 Task: Search one way flight ticket for 4 adults, 2 children, 2 infants in seat and 1 infant on lap in premium economy from Bellingham: Bellingham International Airport to Gillette: Gillette Campbell County Airport on 5-1-2023. Number of bags: 2 checked bags. Price is upto 74000. Outbound departure time preference is 9:15.
Action: Mouse moved to (301, 441)
Screenshot: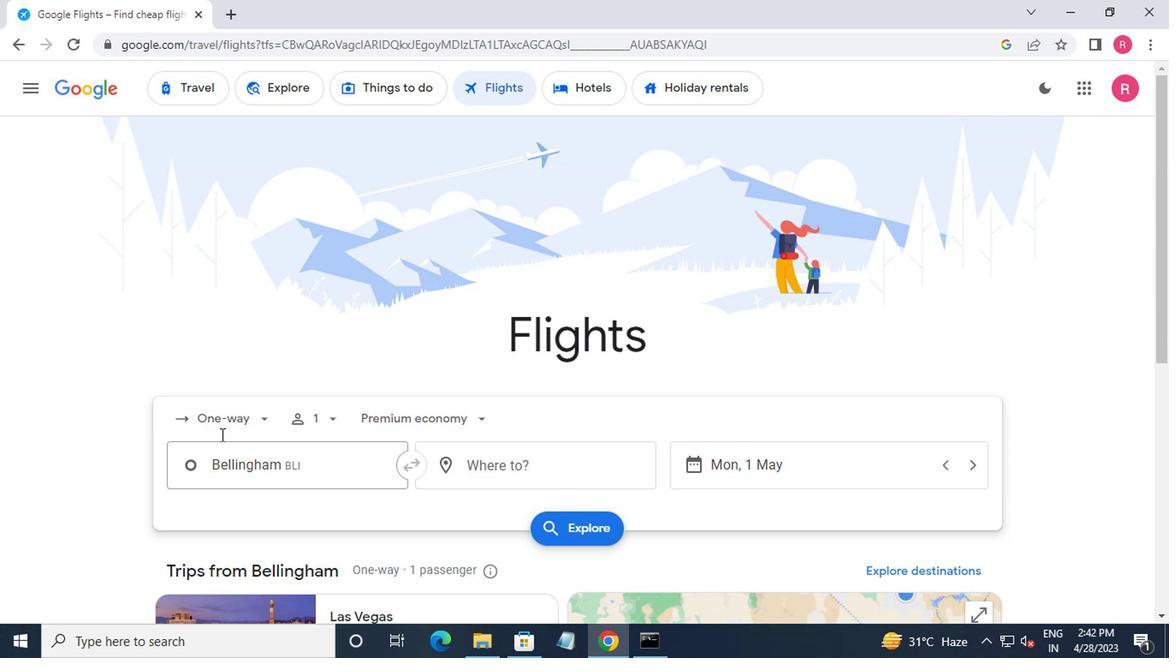 
Action: Mouse pressed left at (301, 441)
Screenshot: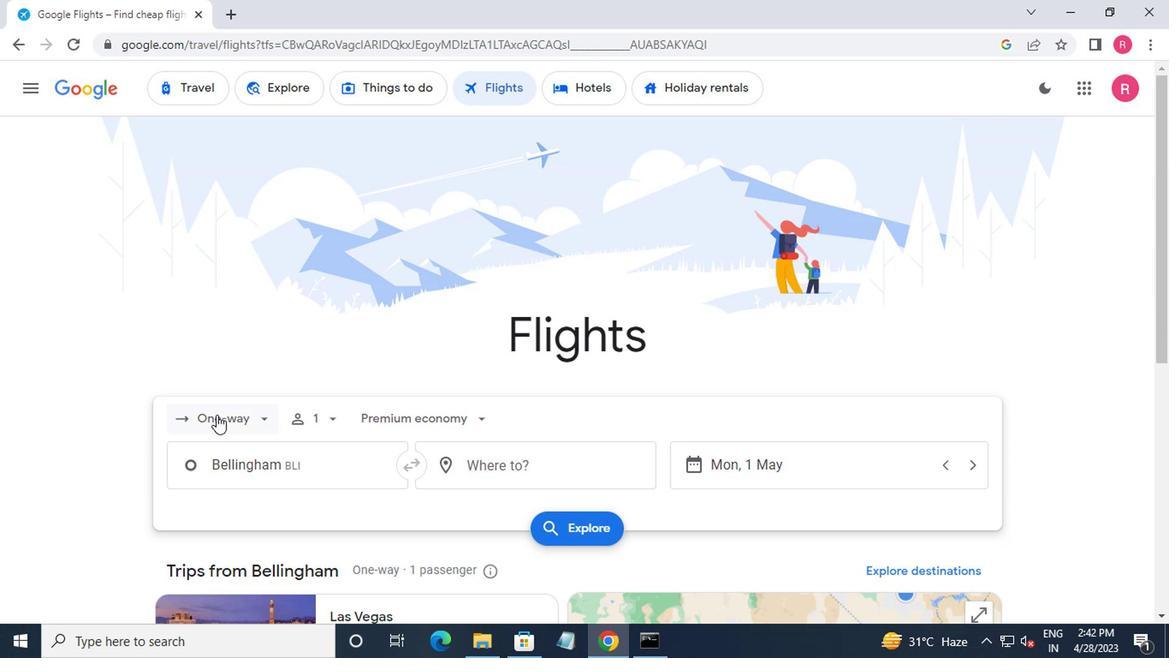 
Action: Mouse moved to (315, 497)
Screenshot: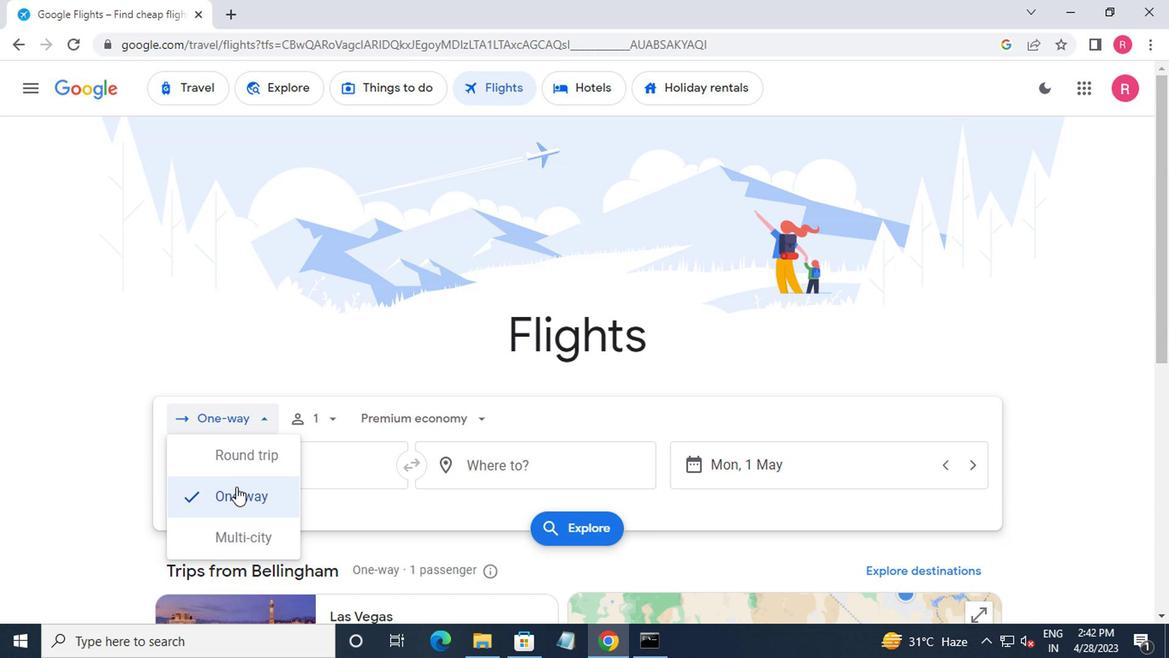 
Action: Mouse pressed left at (315, 497)
Screenshot: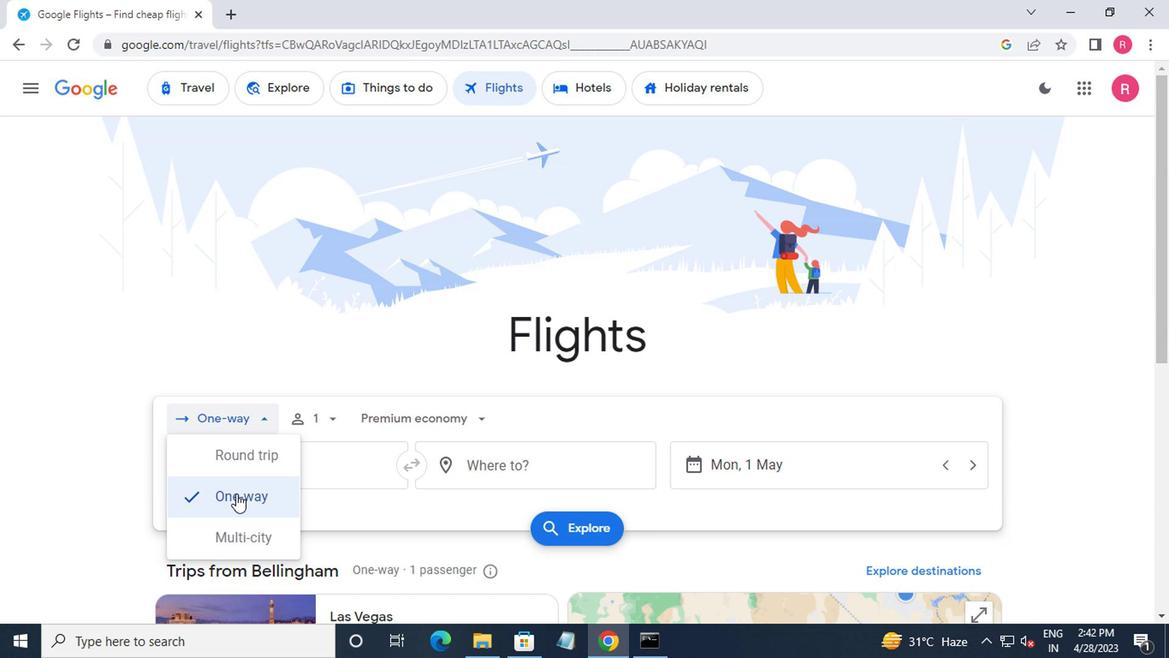 
Action: Mouse moved to (365, 455)
Screenshot: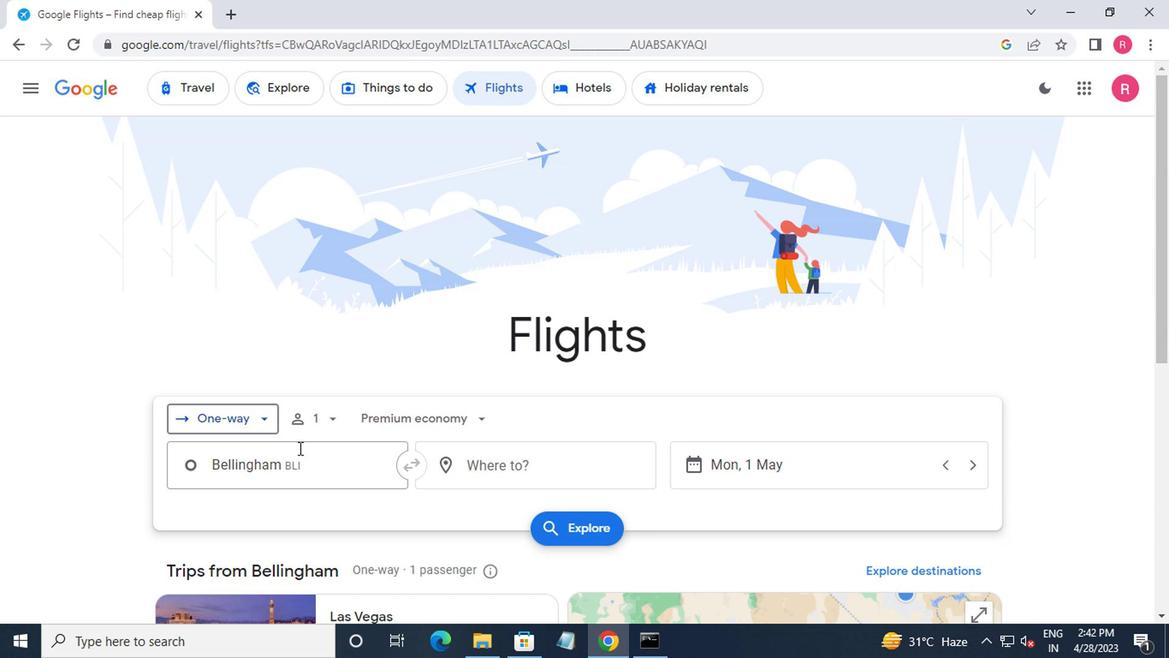 
Action: Mouse pressed left at (365, 455)
Screenshot: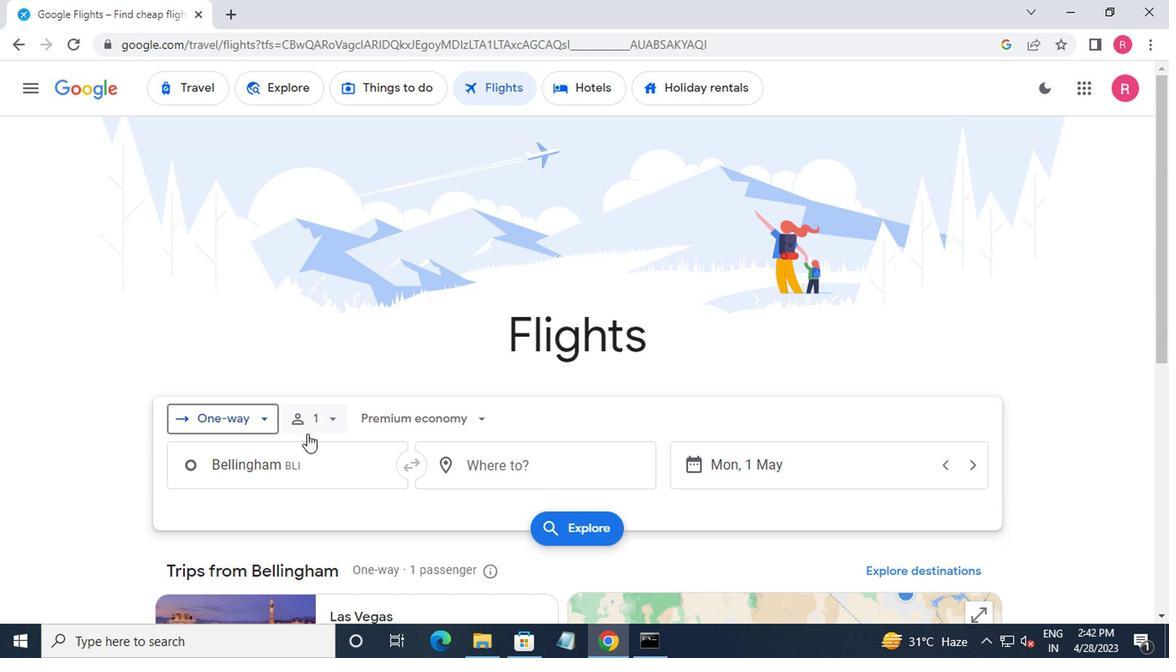 
Action: Mouse moved to (478, 505)
Screenshot: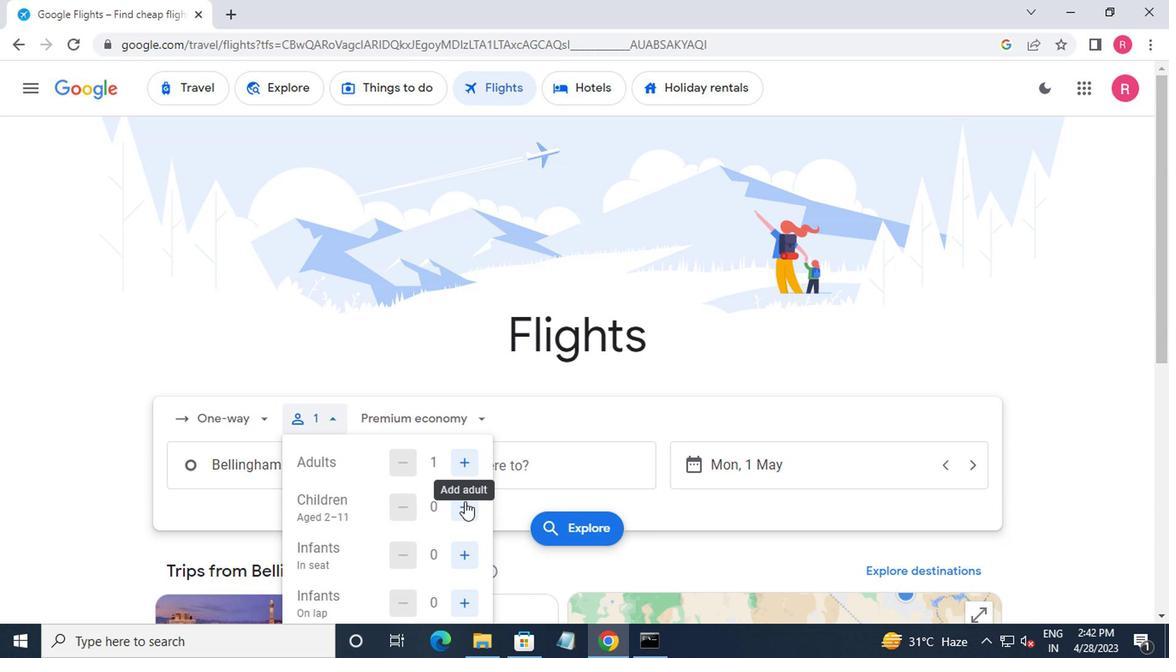 
Action: Mouse pressed left at (478, 505)
Screenshot: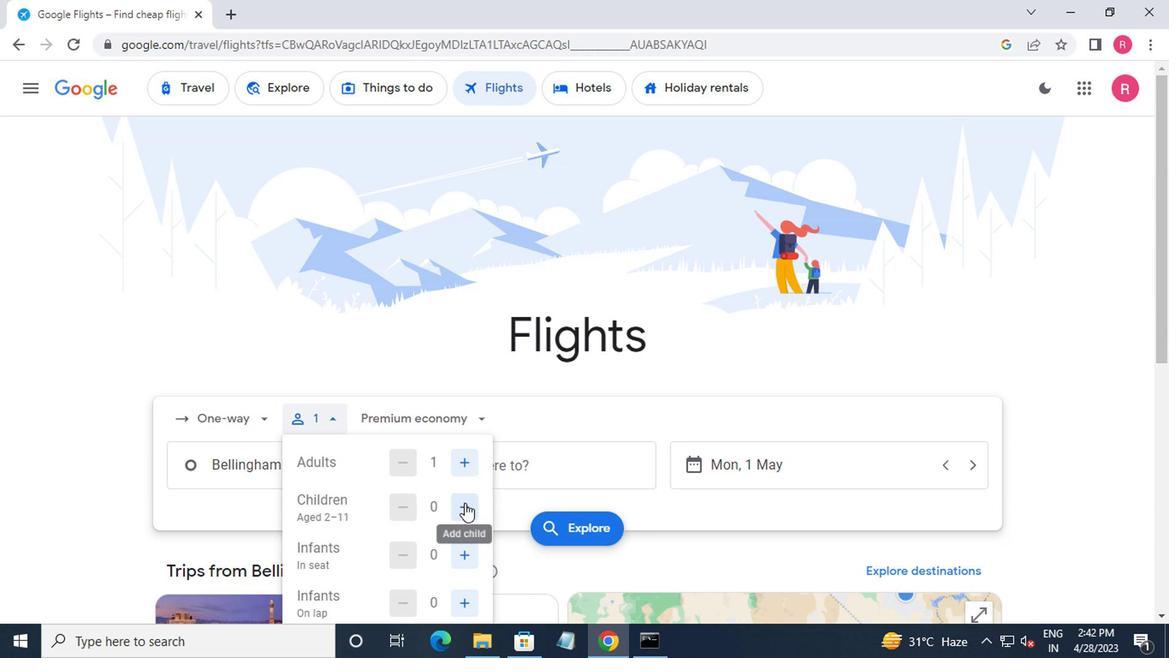 
Action: Mouse pressed left at (478, 505)
Screenshot: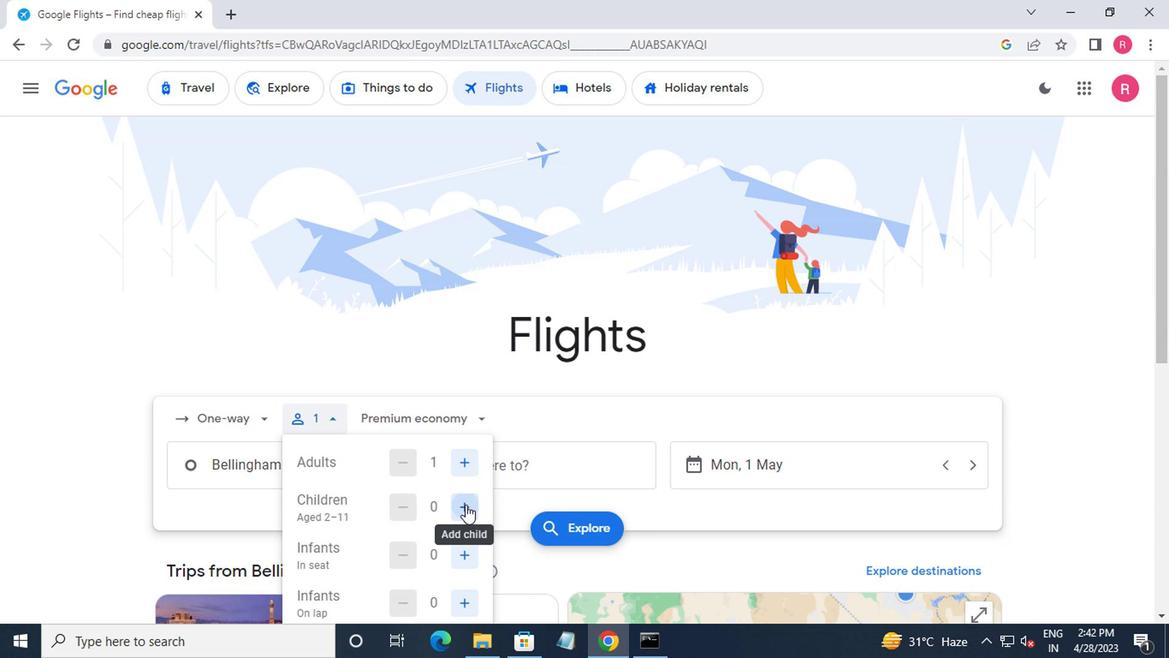 
Action: Mouse pressed left at (478, 505)
Screenshot: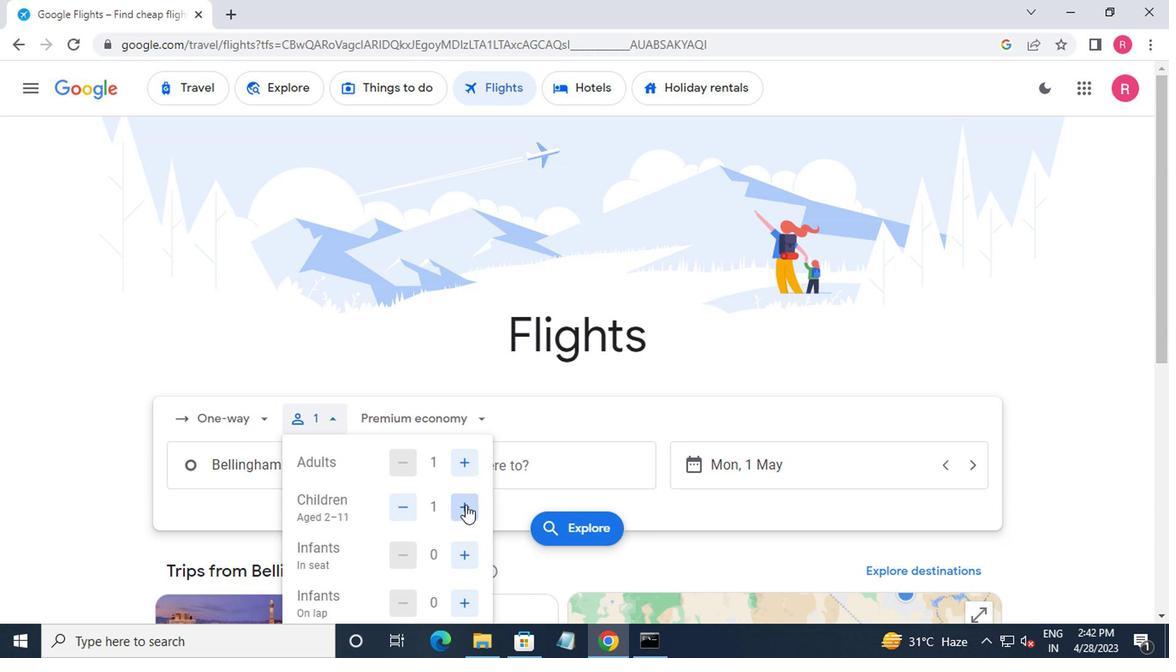 
Action: Mouse pressed left at (478, 505)
Screenshot: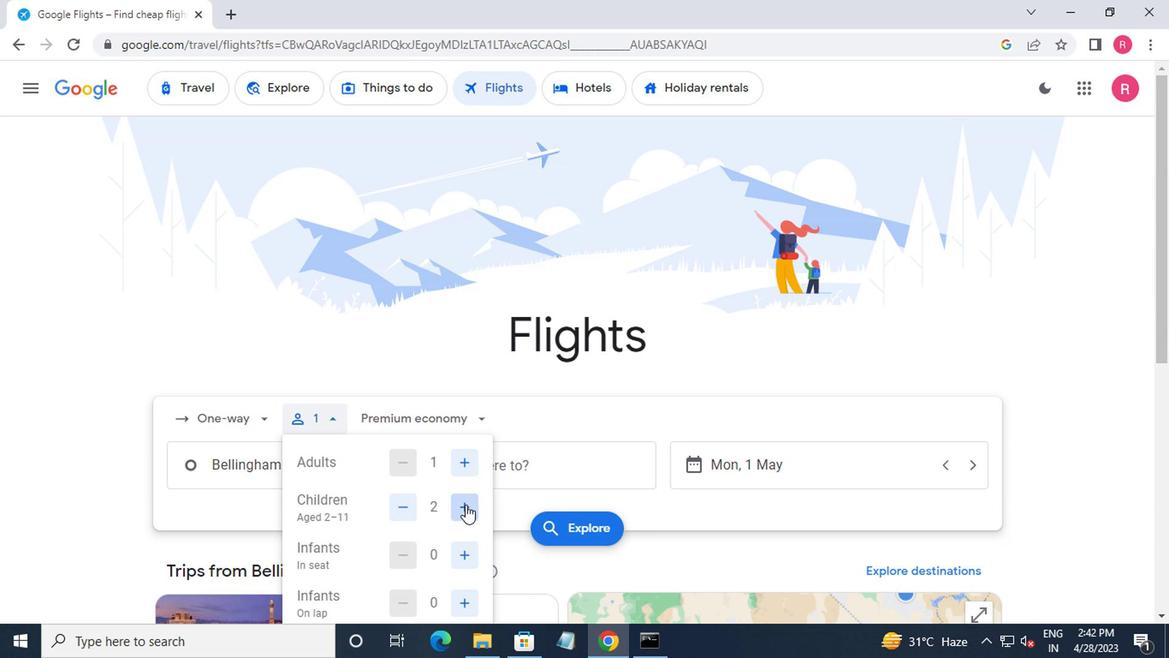 
Action: Mouse pressed left at (478, 505)
Screenshot: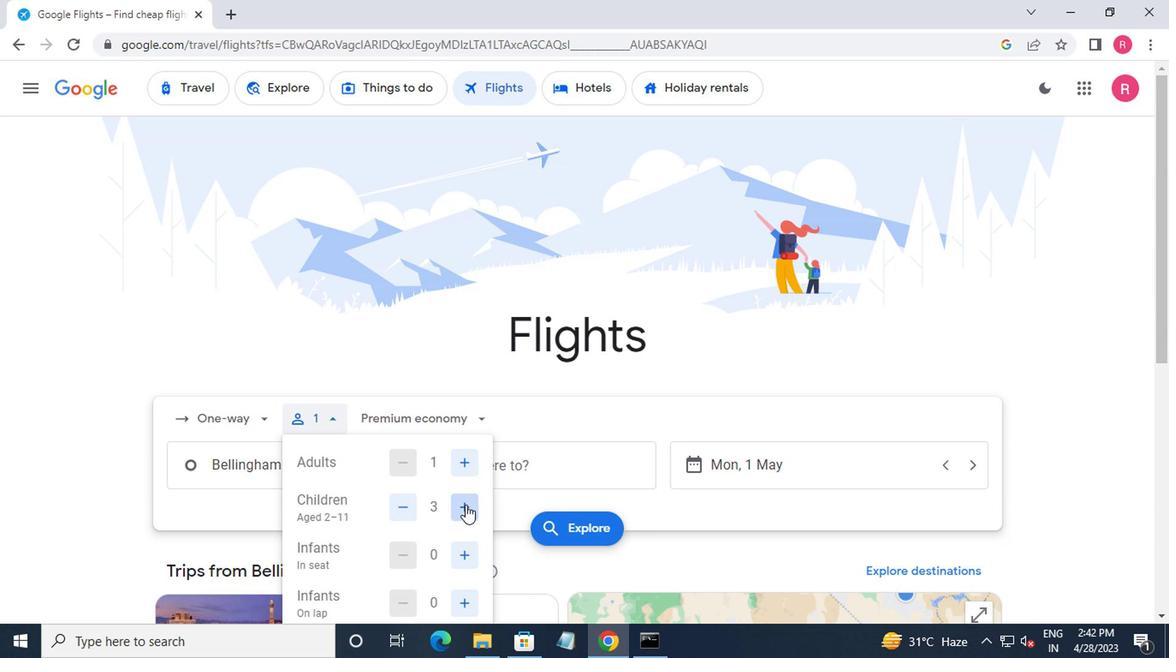 
Action: Mouse pressed left at (478, 505)
Screenshot: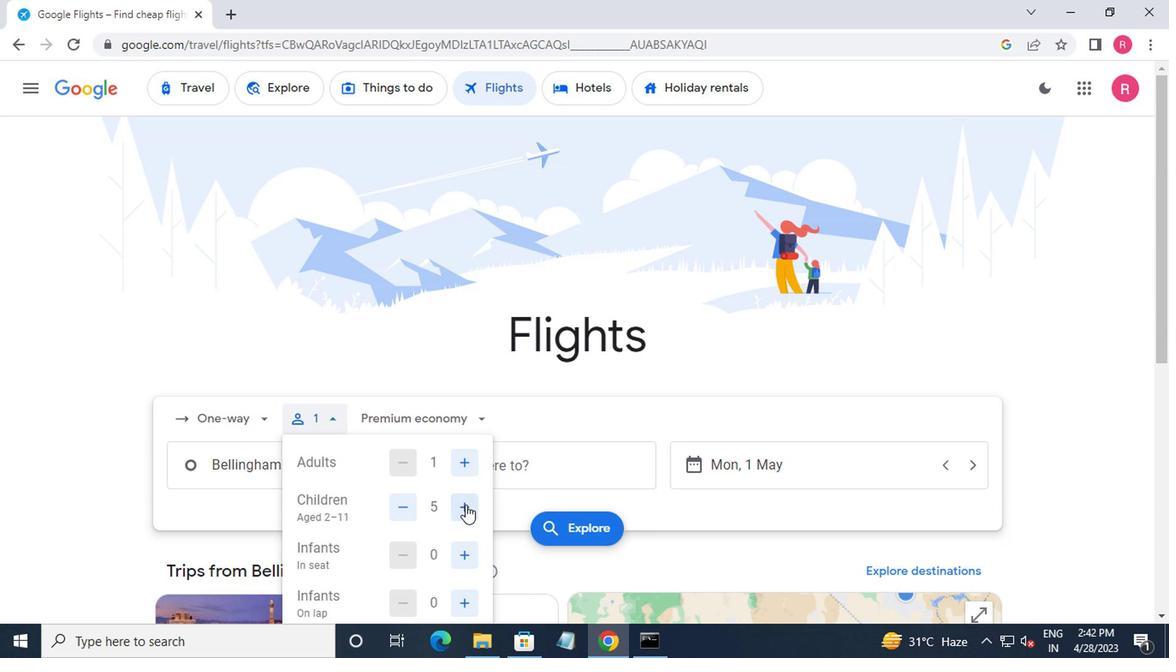 
Action: Mouse moved to (474, 542)
Screenshot: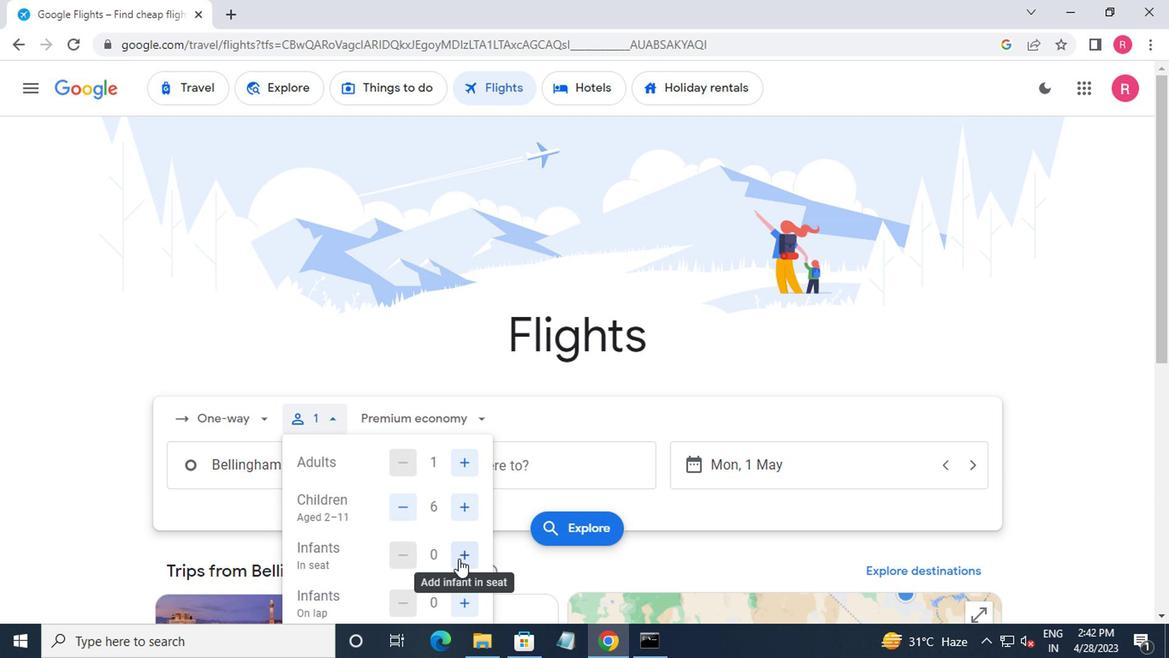 
Action: Mouse pressed left at (474, 542)
Screenshot: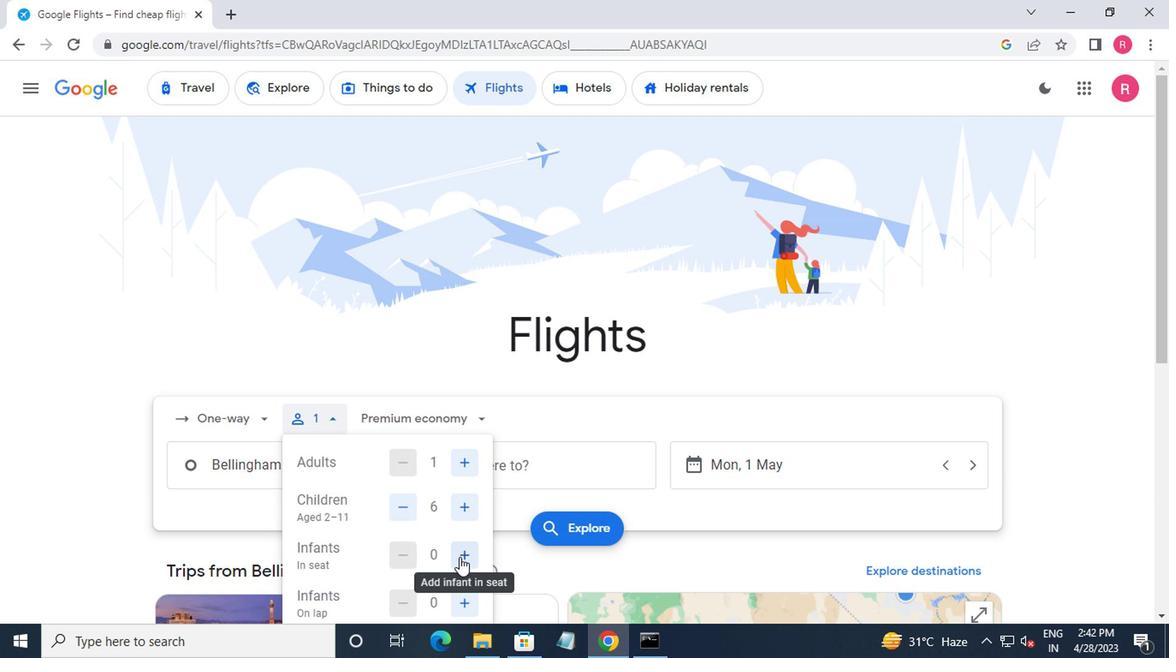 
Action: Mouse moved to (479, 570)
Screenshot: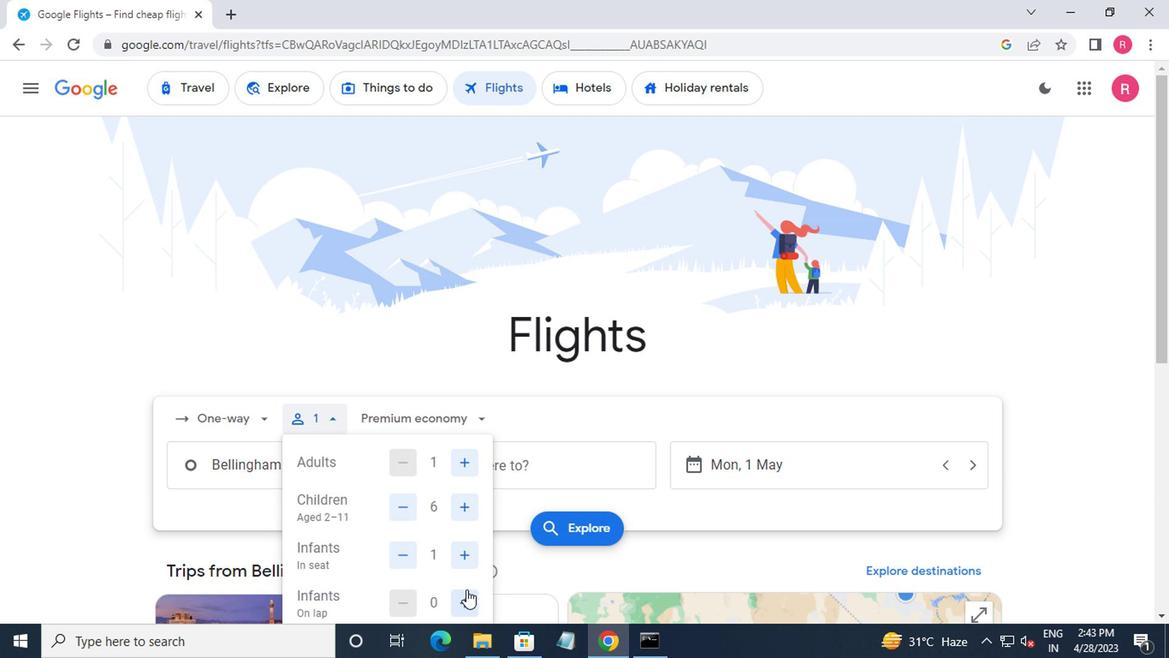 
Action: Mouse pressed left at (479, 570)
Screenshot: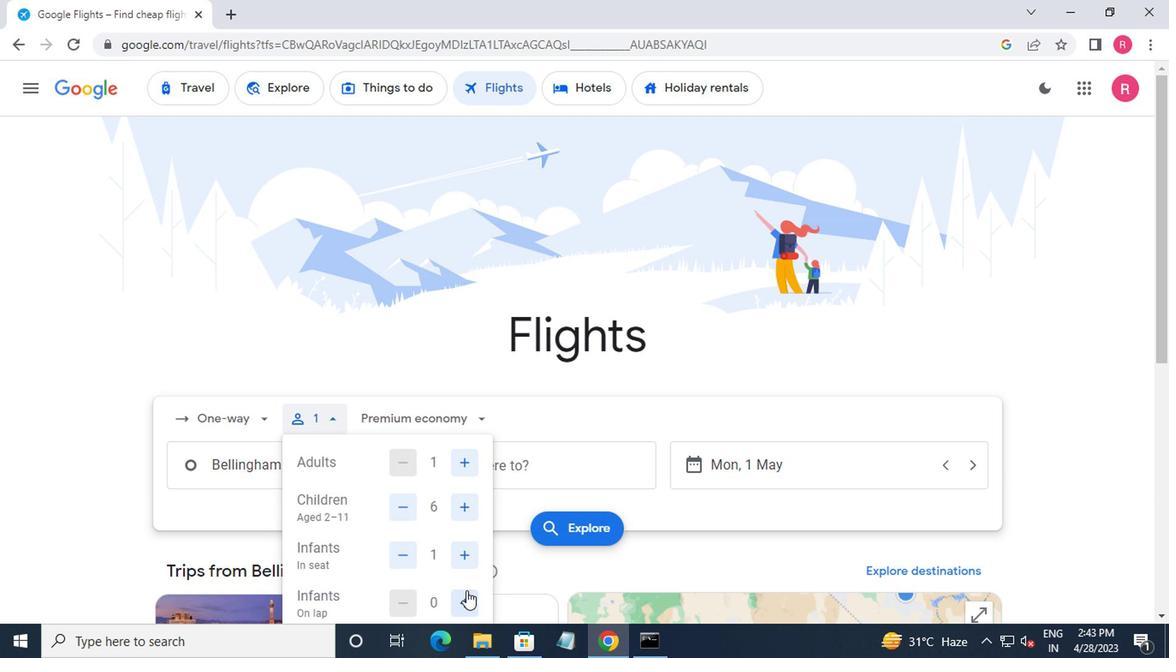 
Action: Mouse moved to (482, 570)
Screenshot: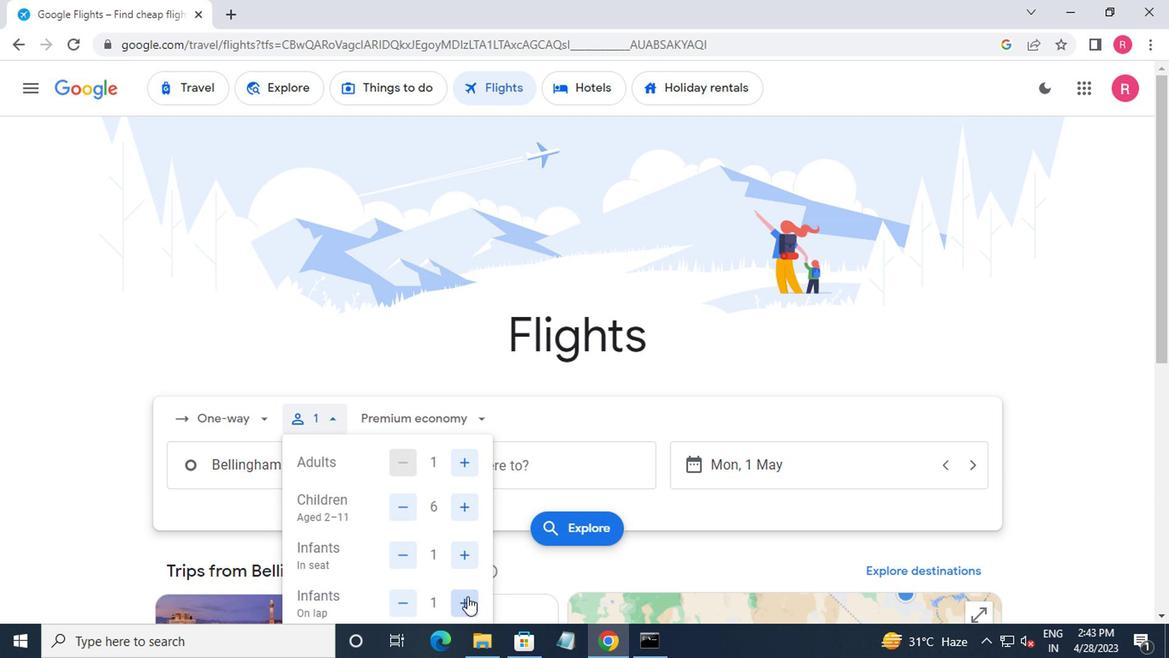
Action: Mouse scrolled (482, 569) with delta (0, 0)
Screenshot: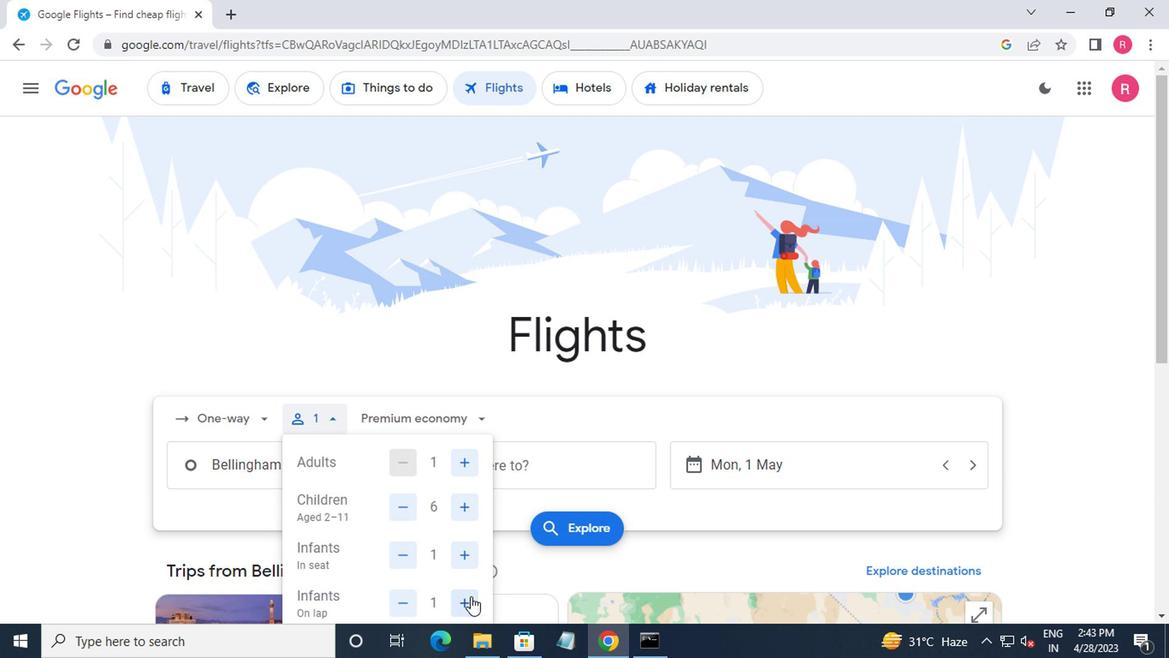 
Action: Mouse moved to (471, 549)
Screenshot: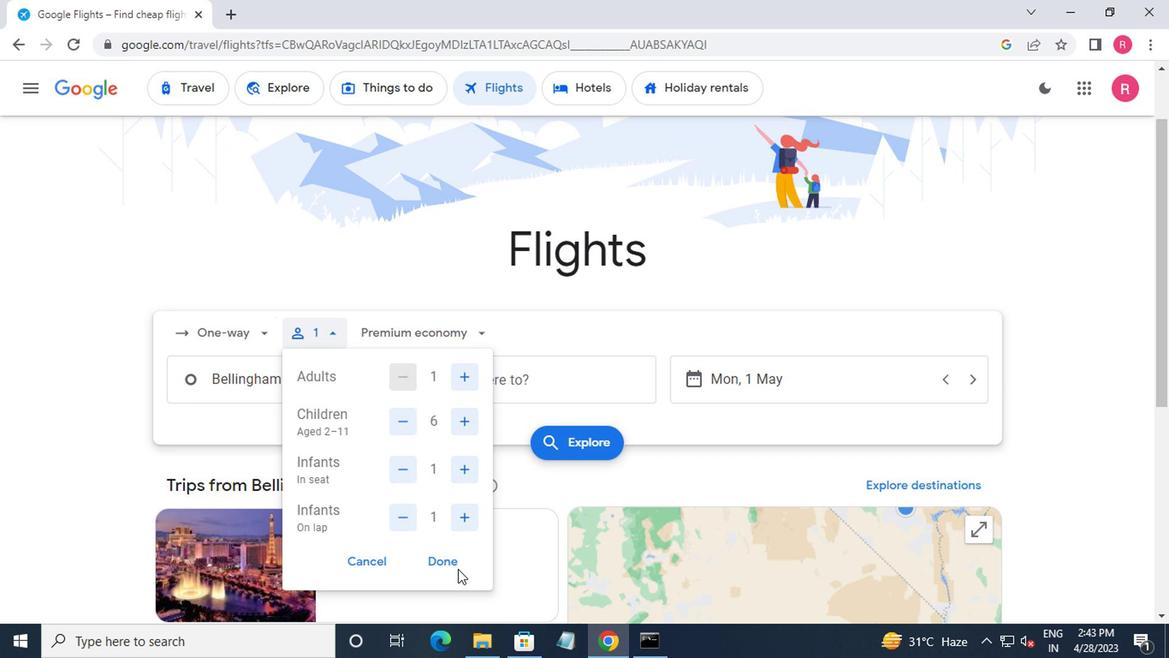 
Action: Mouse pressed left at (471, 549)
Screenshot: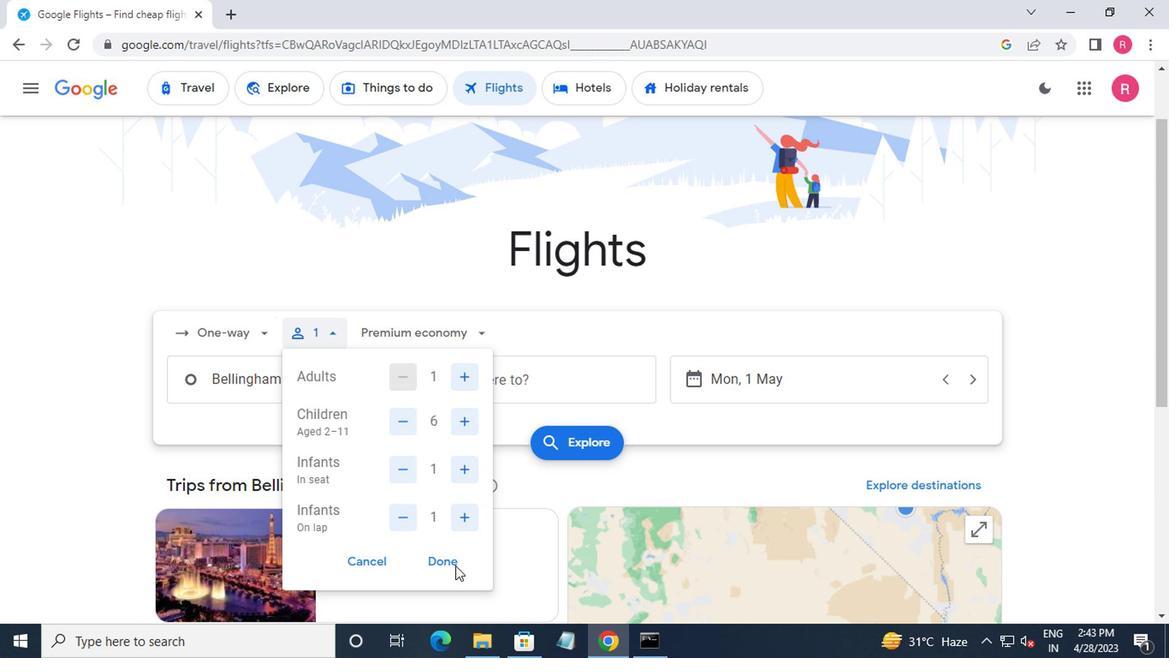 
Action: Mouse moved to (451, 391)
Screenshot: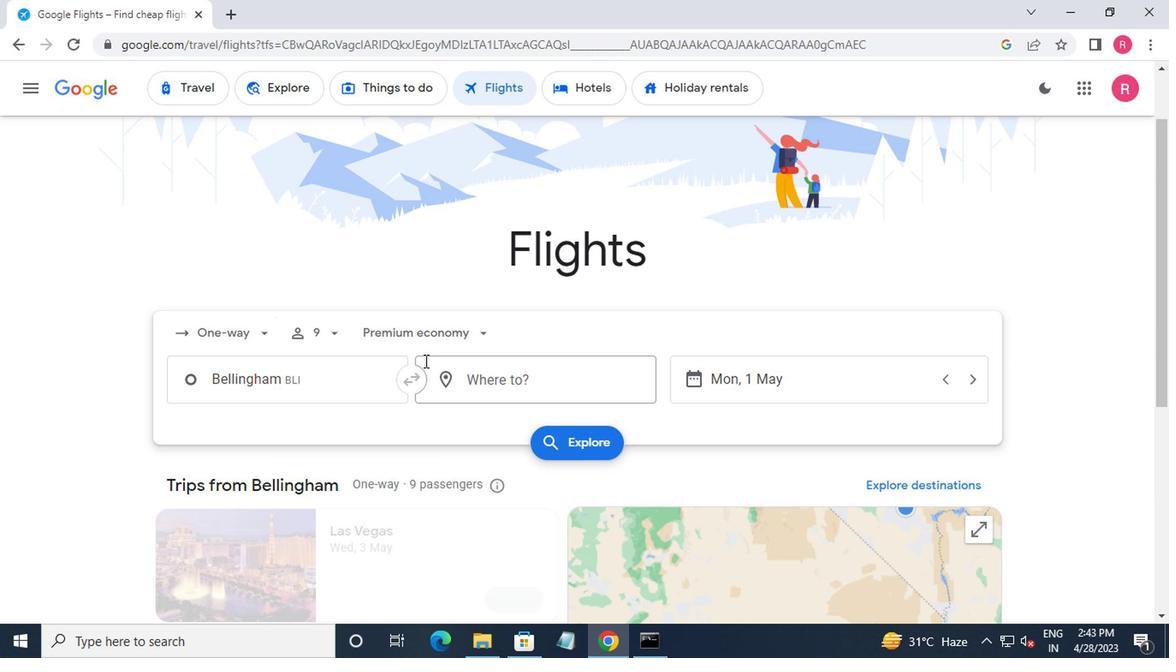 
Action: Mouse pressed left at (451, 391)
Screenshot: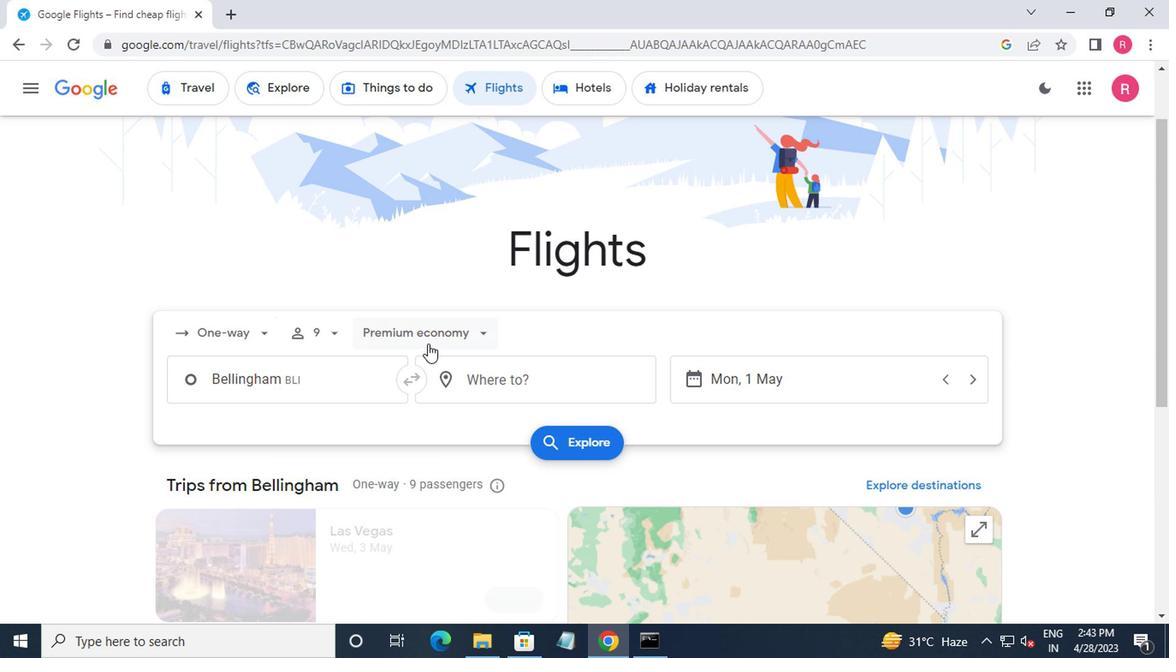 
Action: Mouse moved to (451, 469)
Screenshot: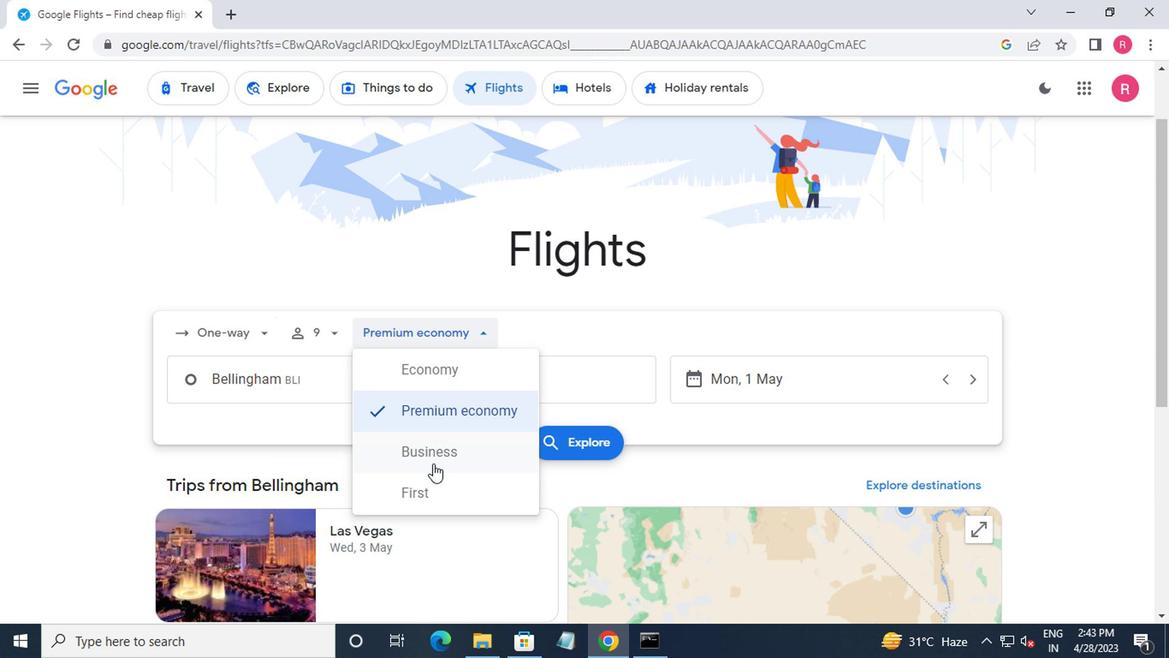 
Action: Mouse pressed left at (451, 469)
Screenshot: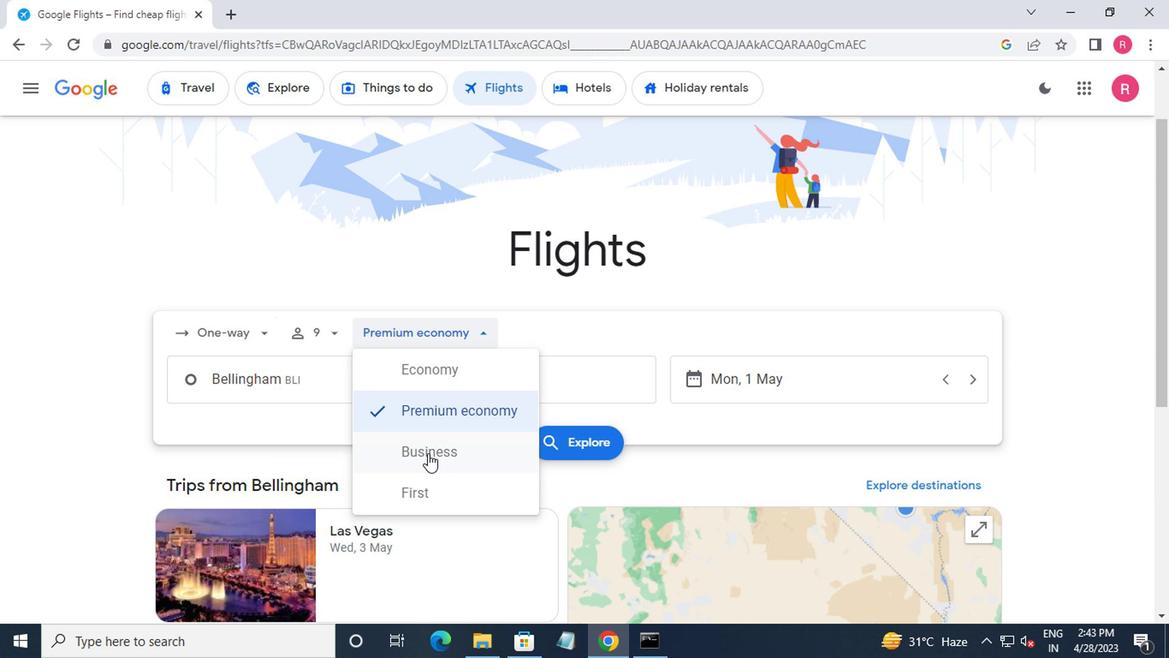 
Action: Mouse moved to (385, 418)
Screenshot: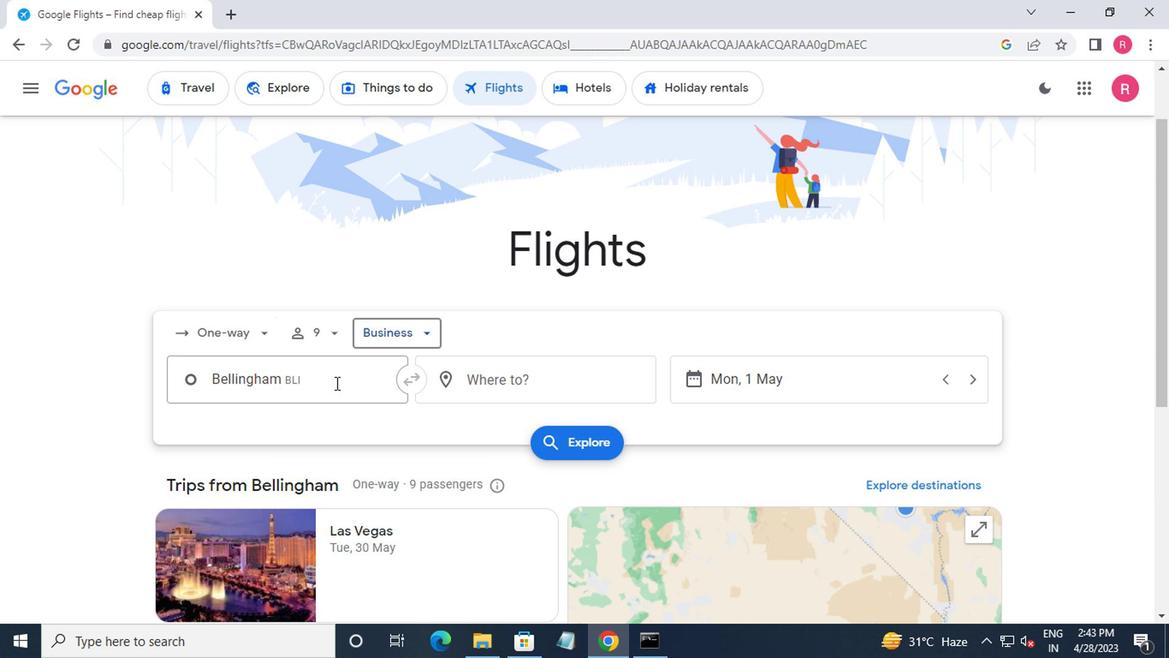 
Action: Mouse pressed left at (385, 418)
Screenshot: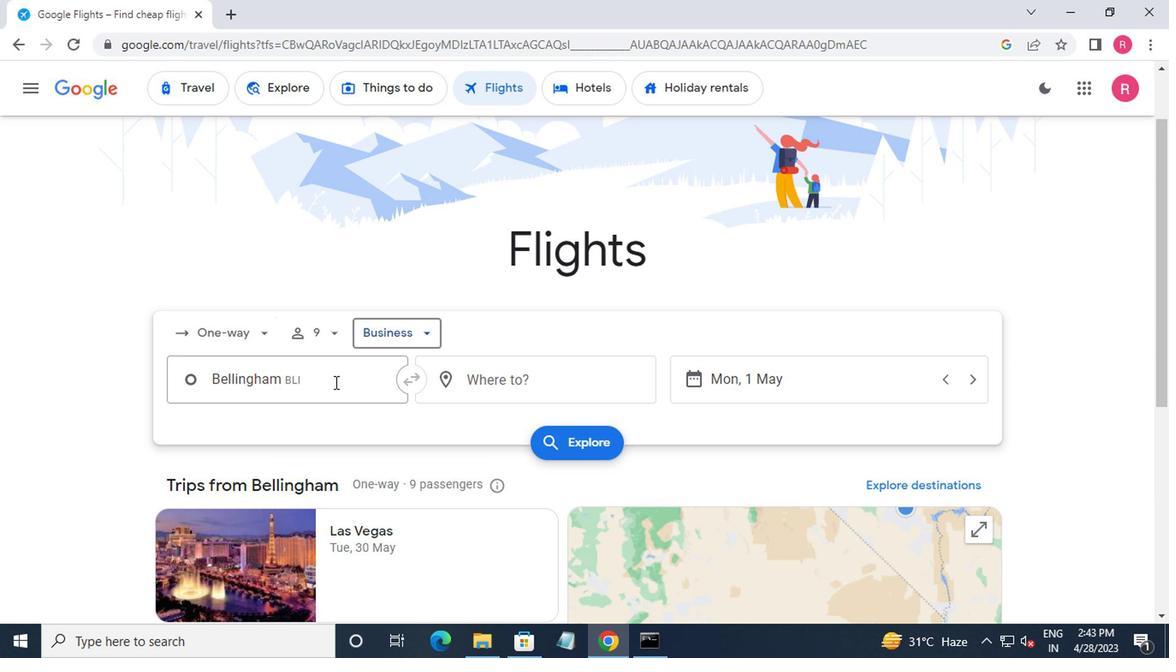 
Action: Mouse moved to (385, 419)
Screenshot: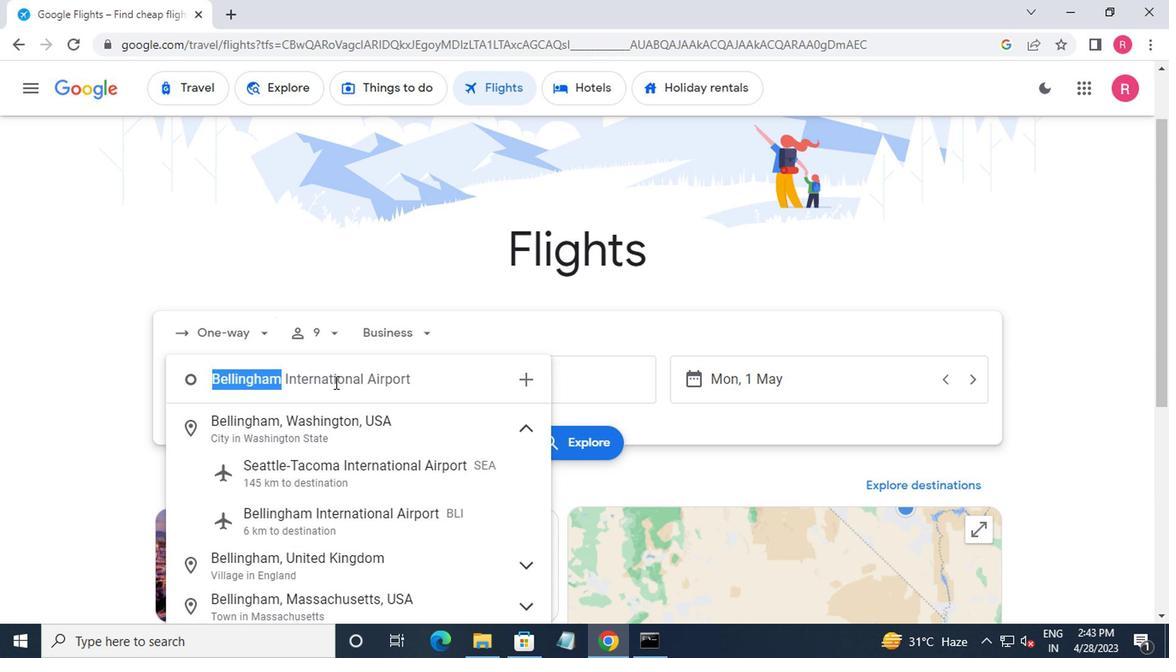 
Action: Key pressed orcas
Screenshot: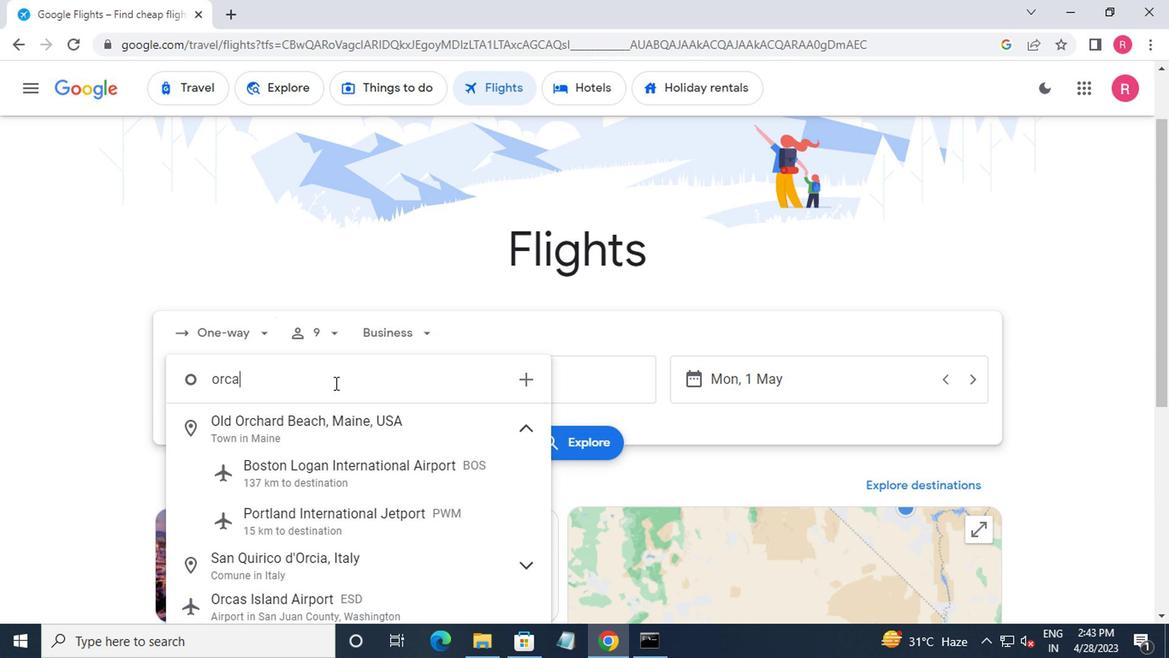 
Action: Mouse moved to (385, 452)
Screenshot: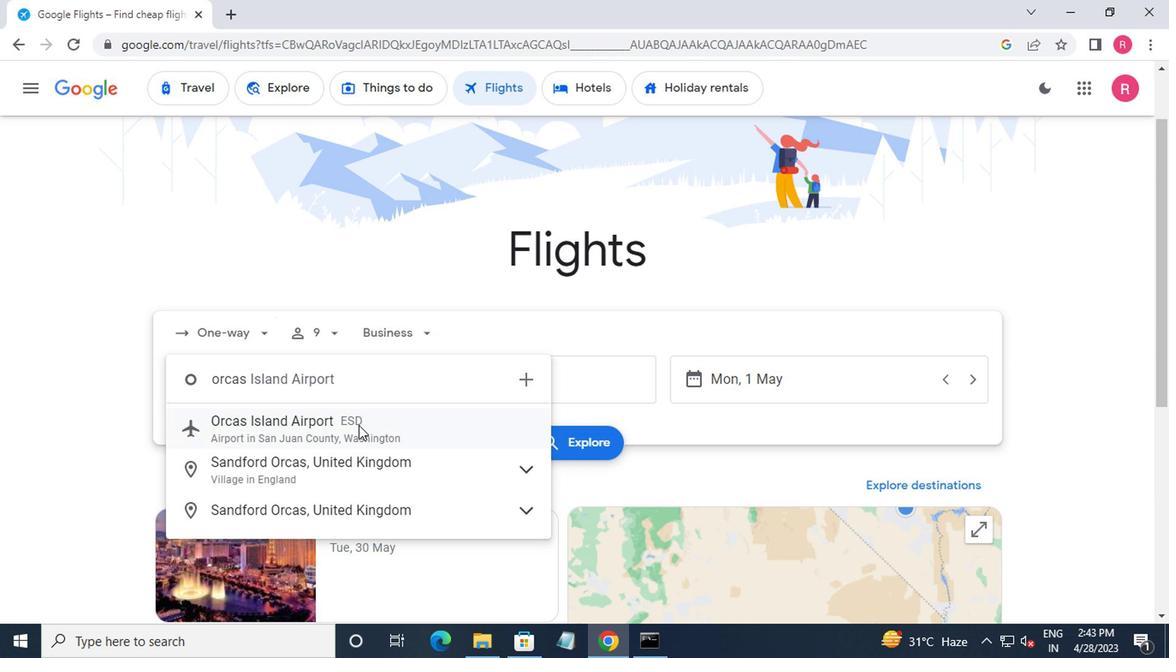 
Action: Mouse pressed left at (385, 452)
Screenshot: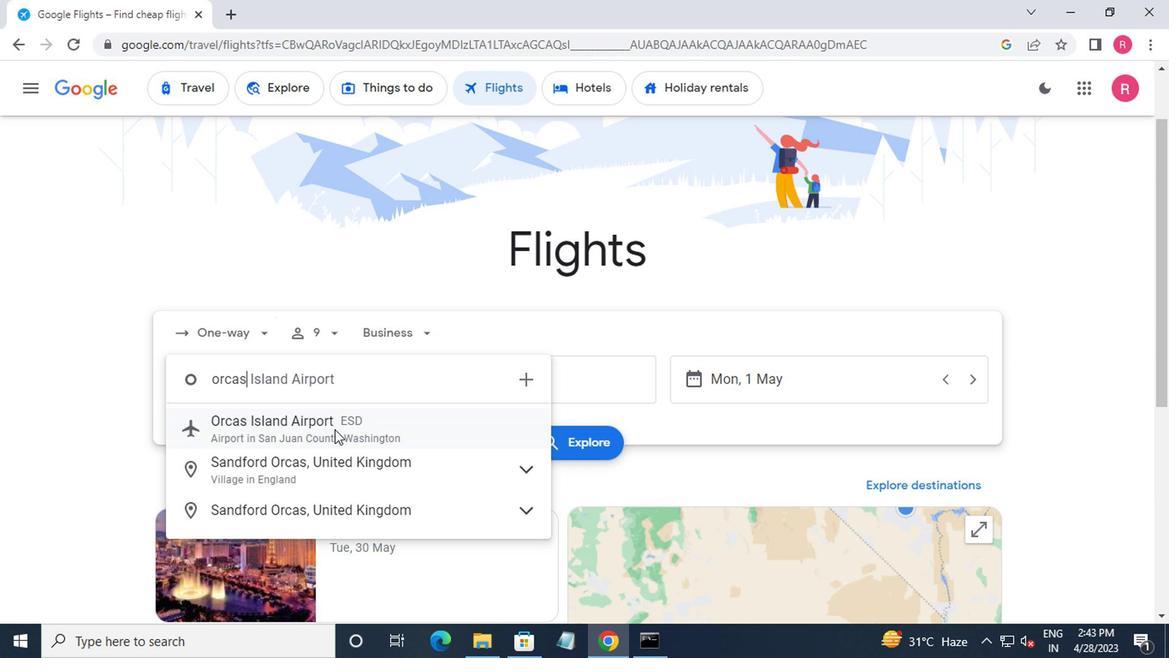 
Action: Mouse moved to (528, 427)
Screenshot: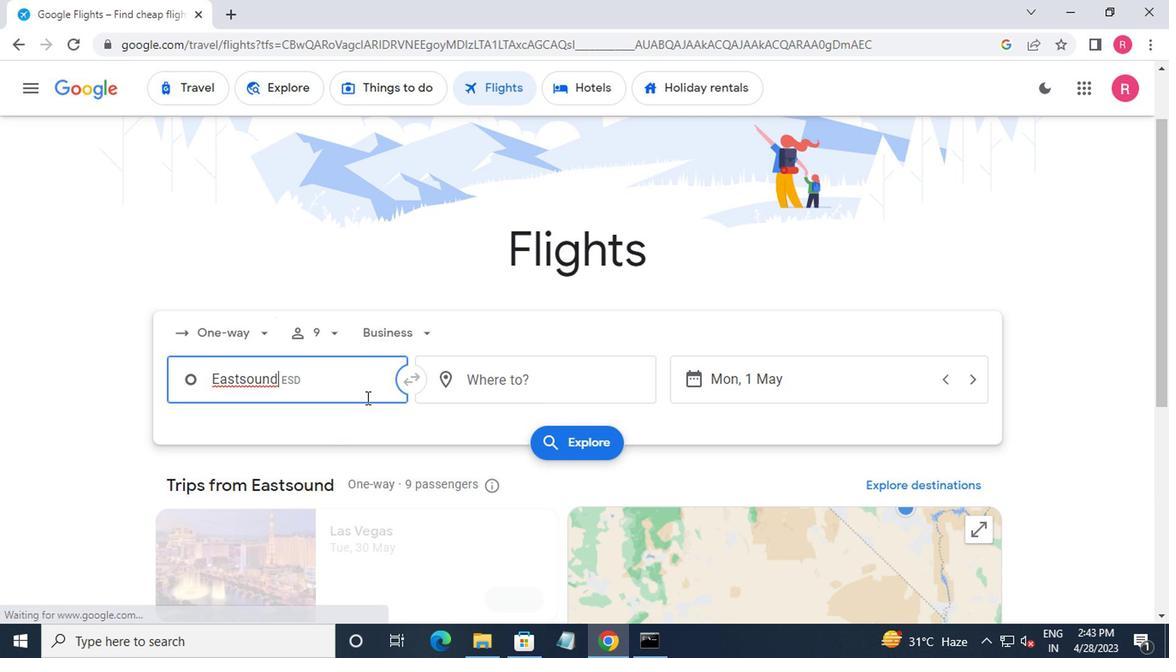 
Action: Mouse pressed left at (528, 427)
Screenshot: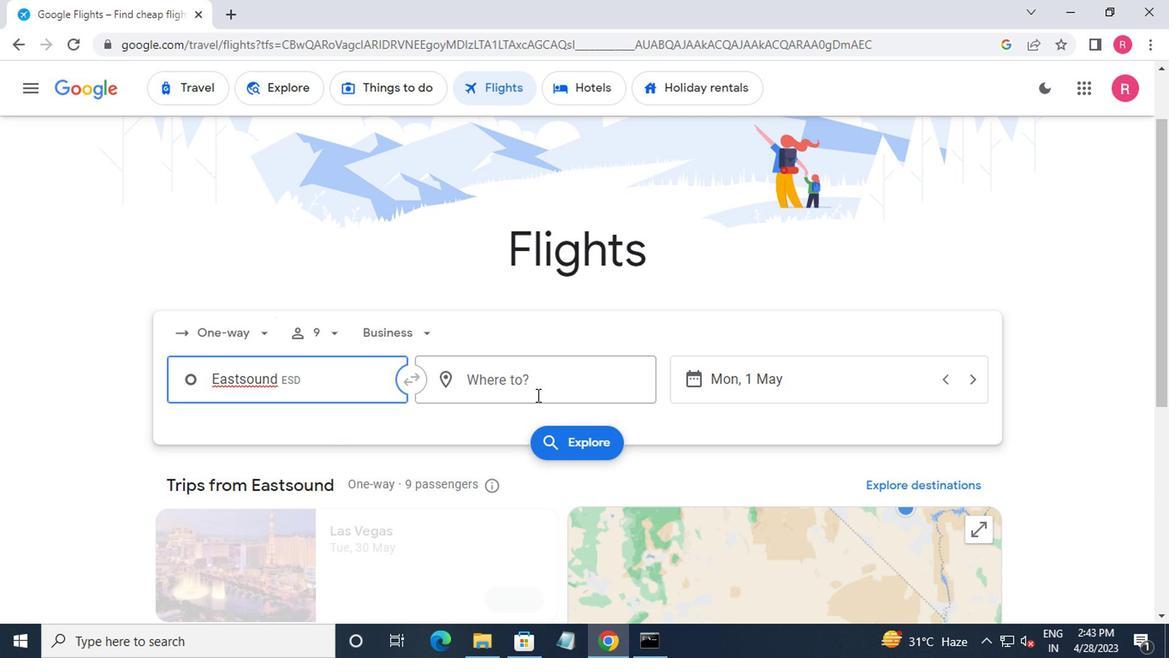 
Action: Mouse moved to (564, 527)
Screenshot: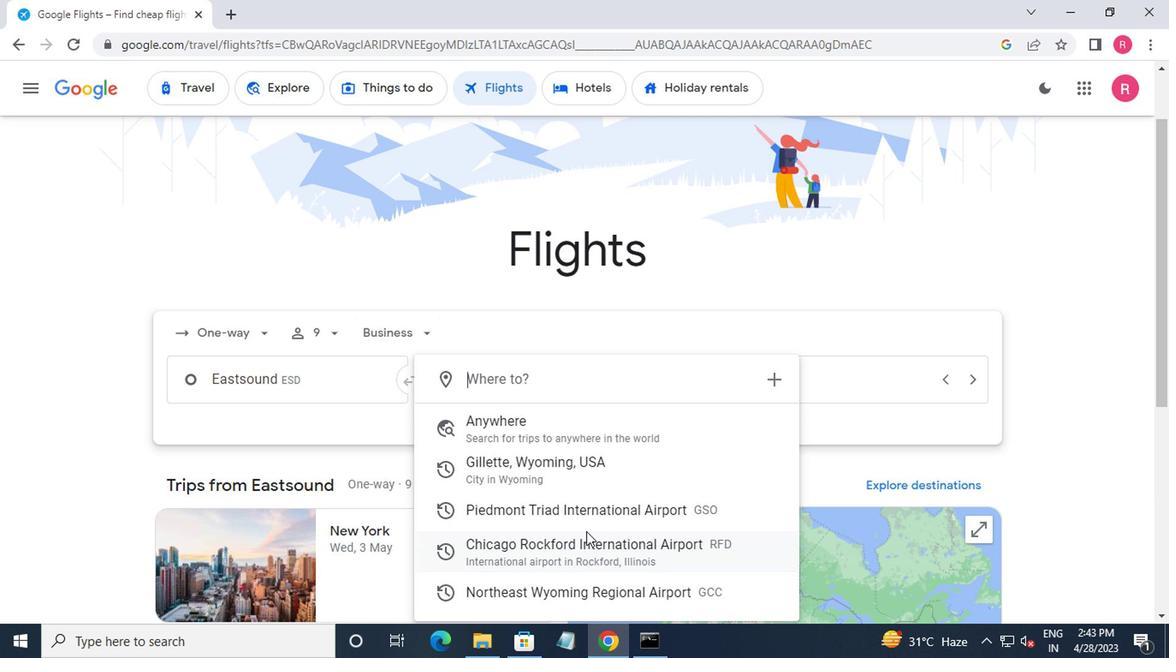 
Action: Mouse pressed left at (564, 527)
Screenshot: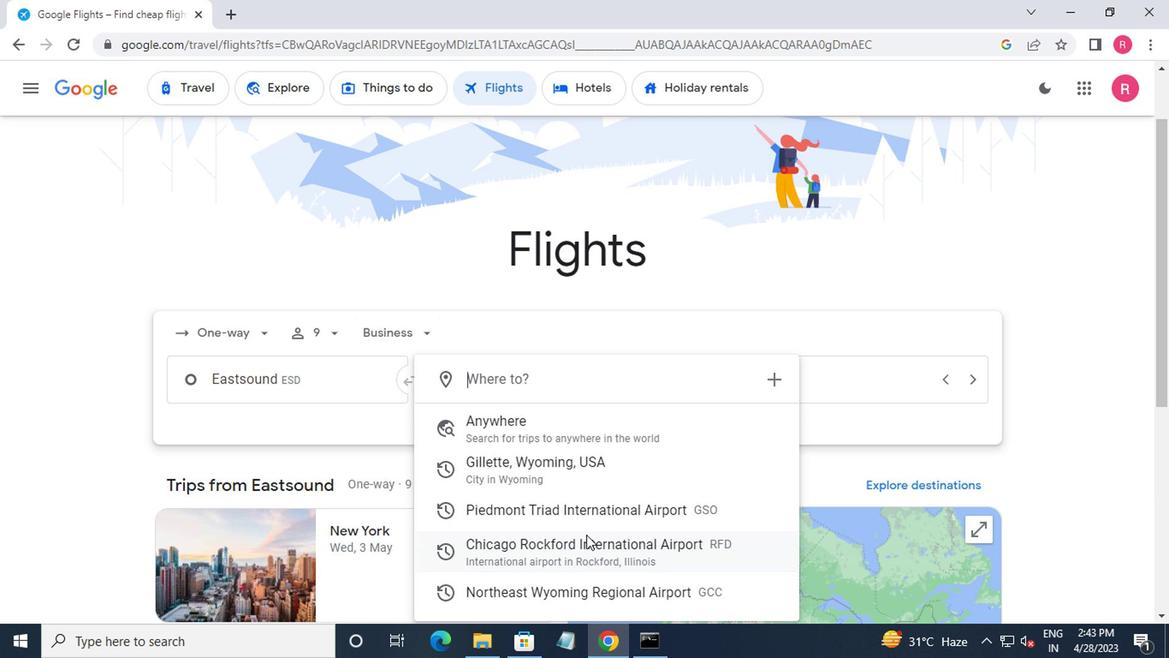 
Action: Mouse moved to (714, 425)
Screenshot: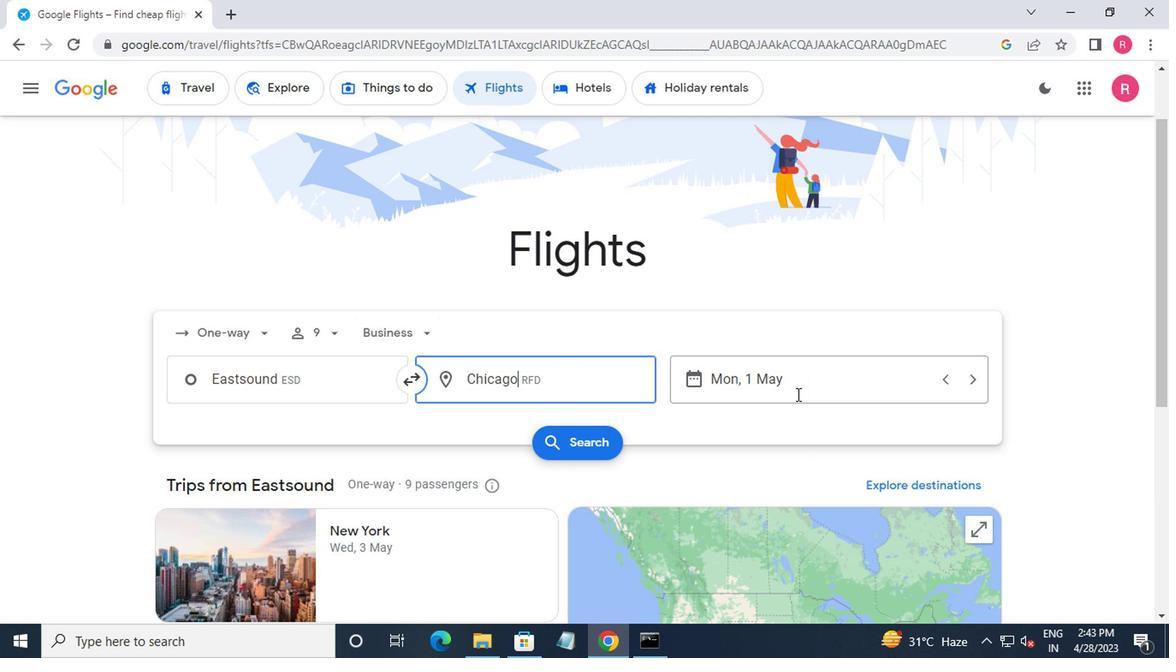 
Action: Mouse pressed left at (714, 425)
Screenshot: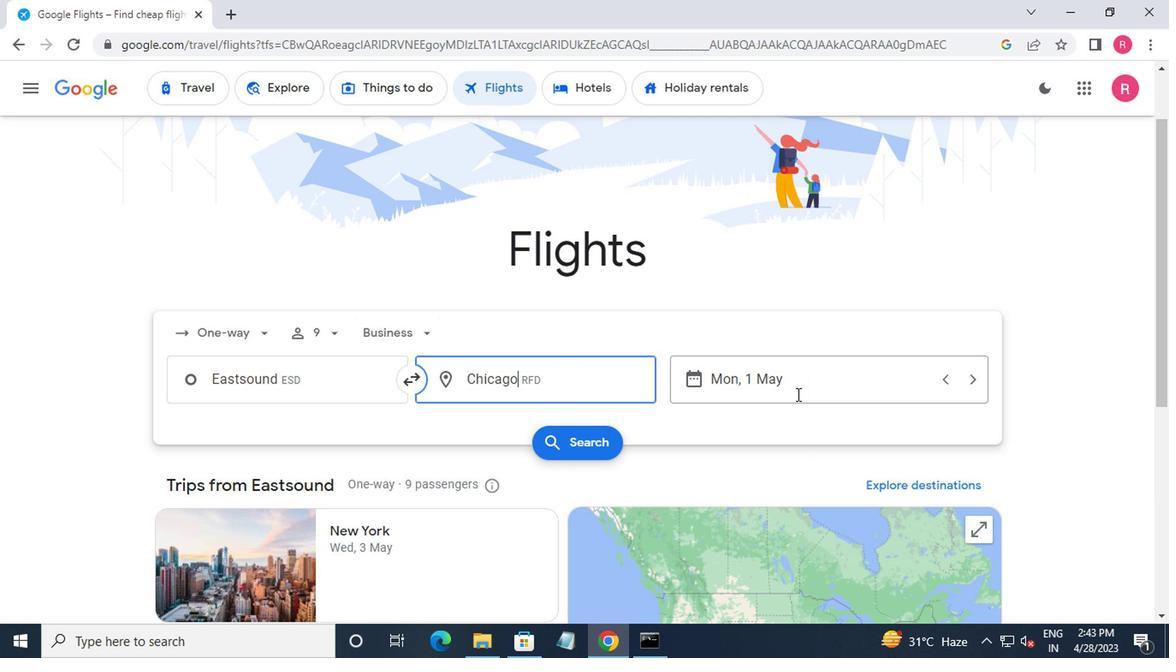 
Action: Mouse moved to (688, 377)
Screenshot: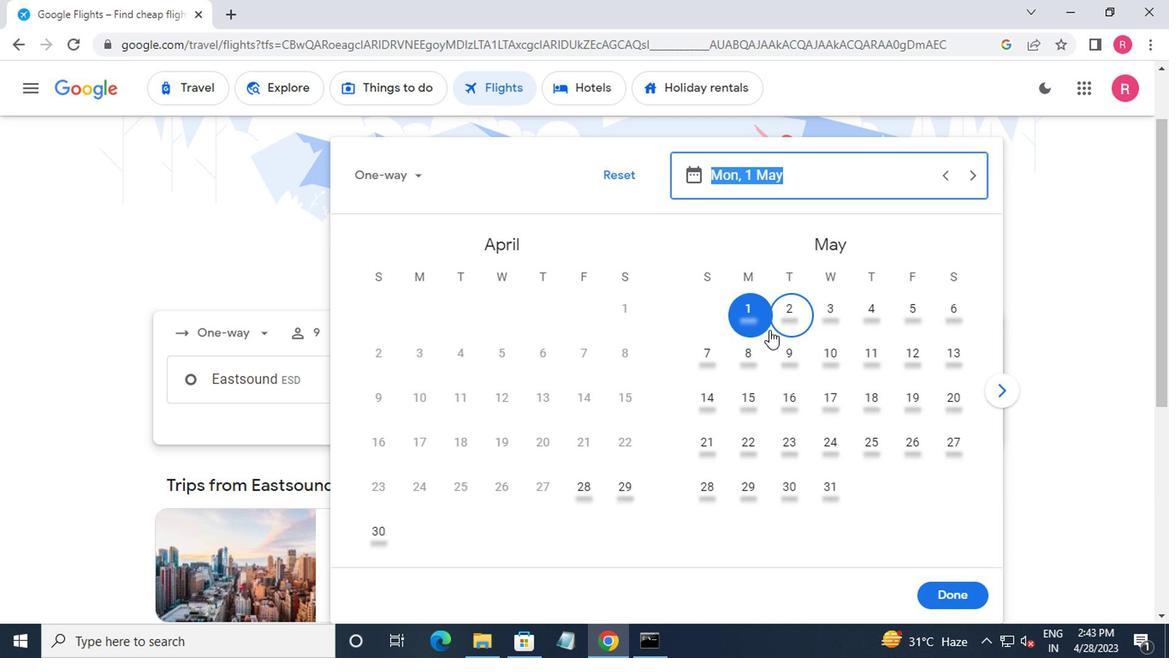 
Action: Mouse pressed left at (688, 377)
Screenshot: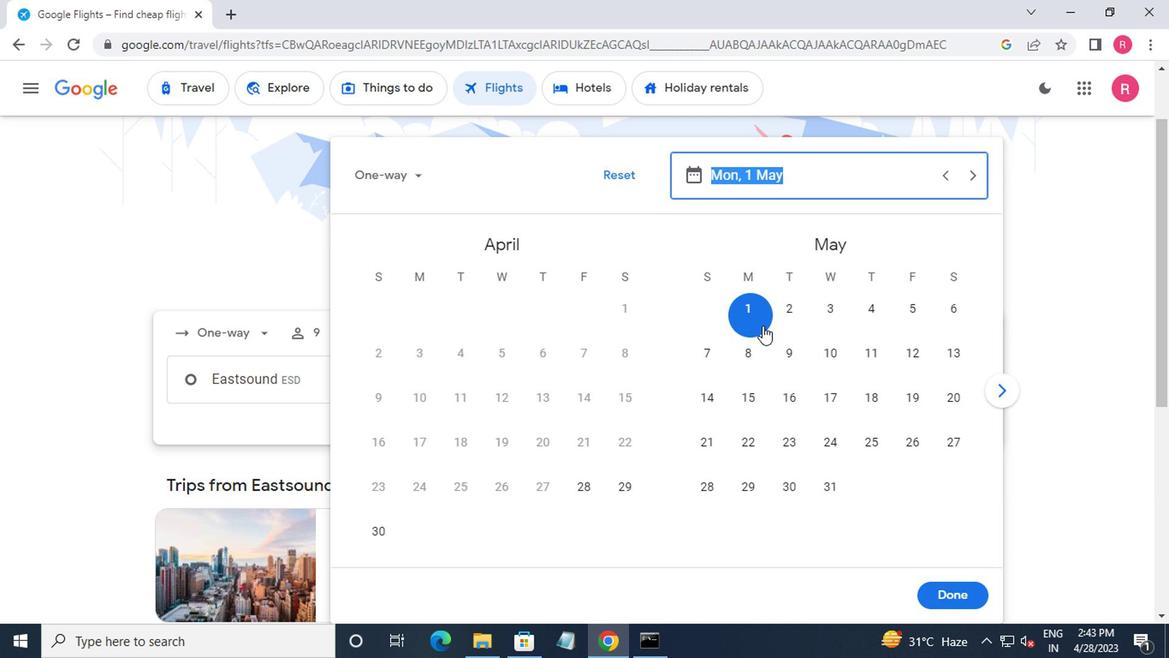 
Action: Mouse moved to (829, 567)
Screenshot: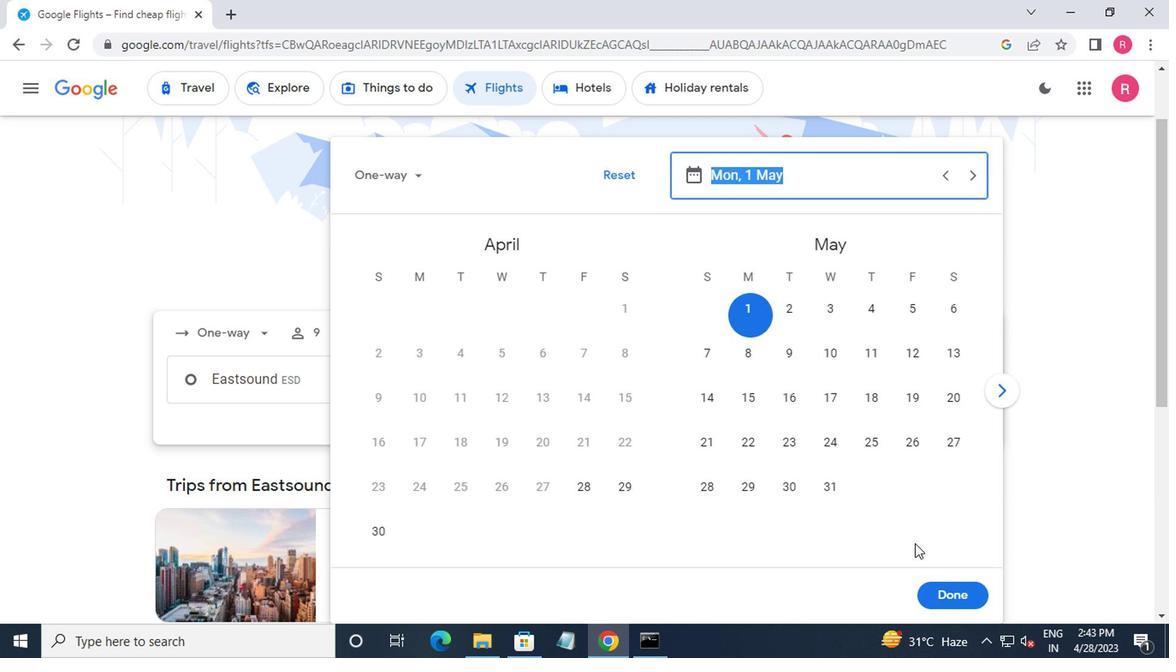 
Action: Mouse pressed left at (829, 567)
Screenshot: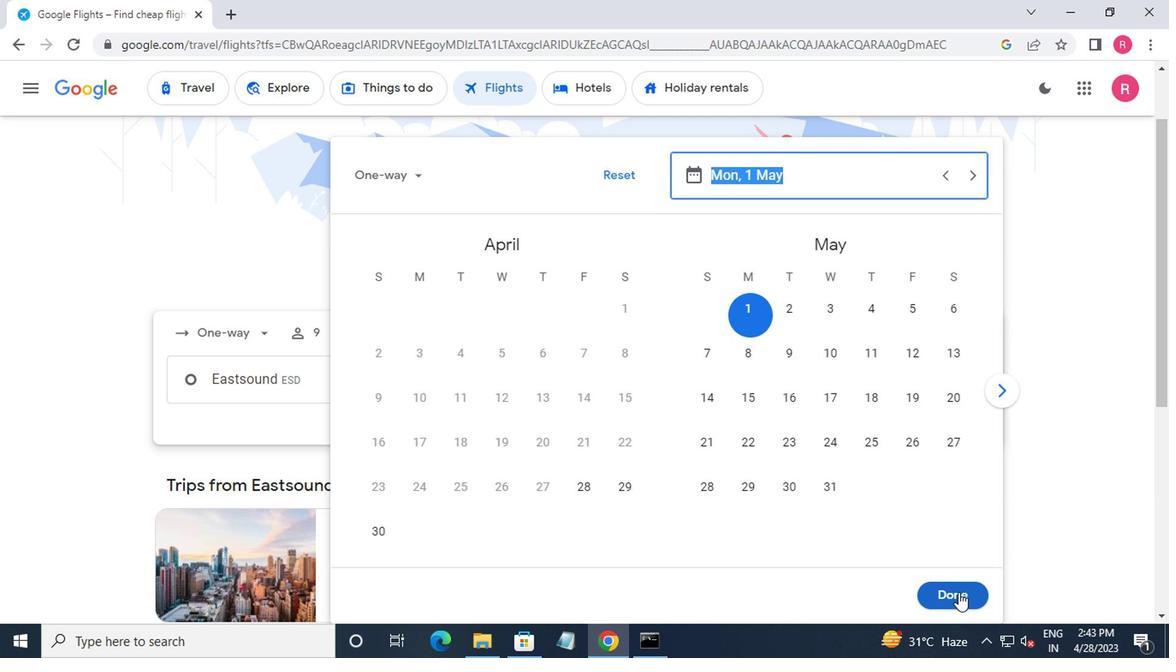 
Action: Mouse moved to (568, 461)
Screenshot: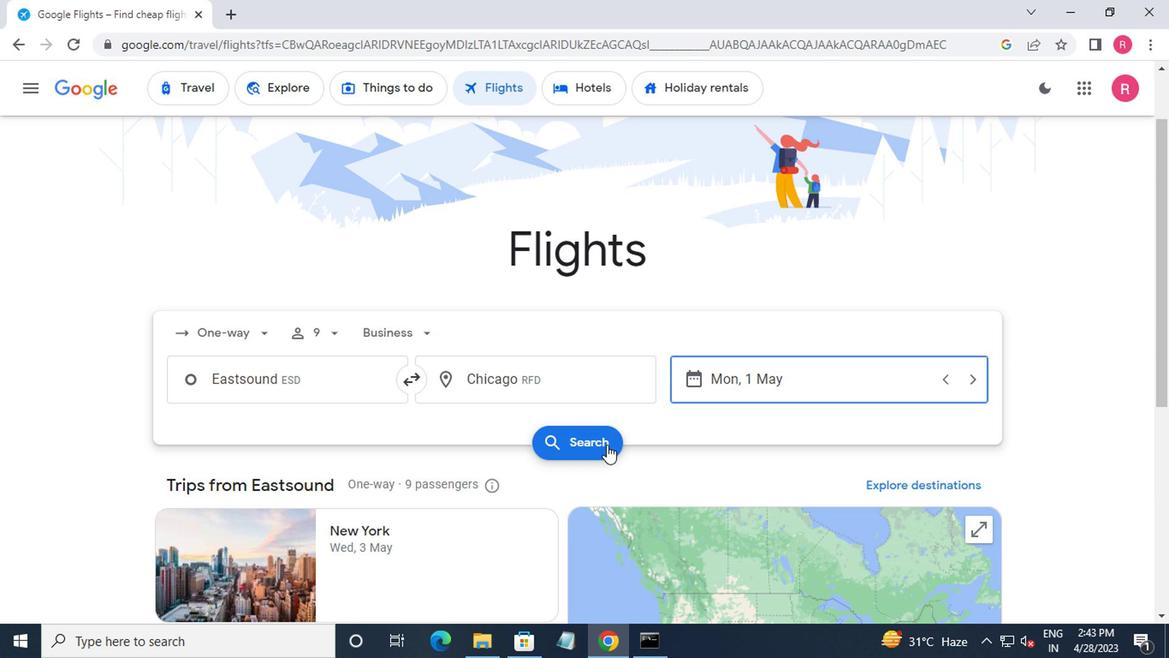 
Action: Mouse pressed left at (568, 461)
Screenshot: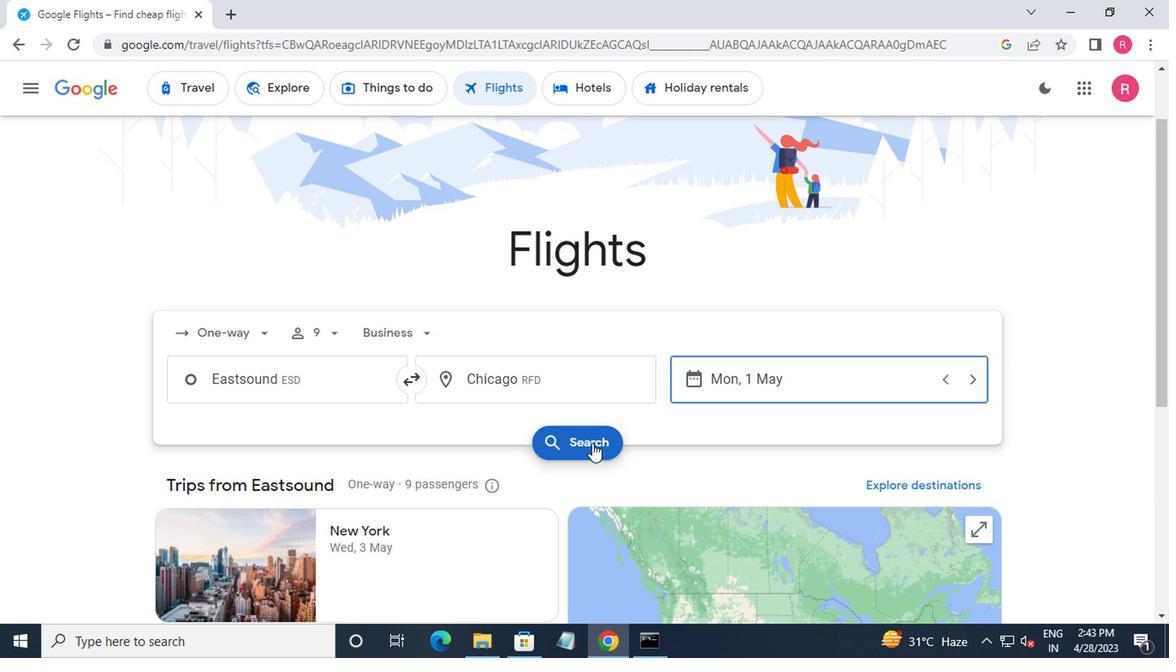
Action: Mouse moved to (261, 325)
Screenshot: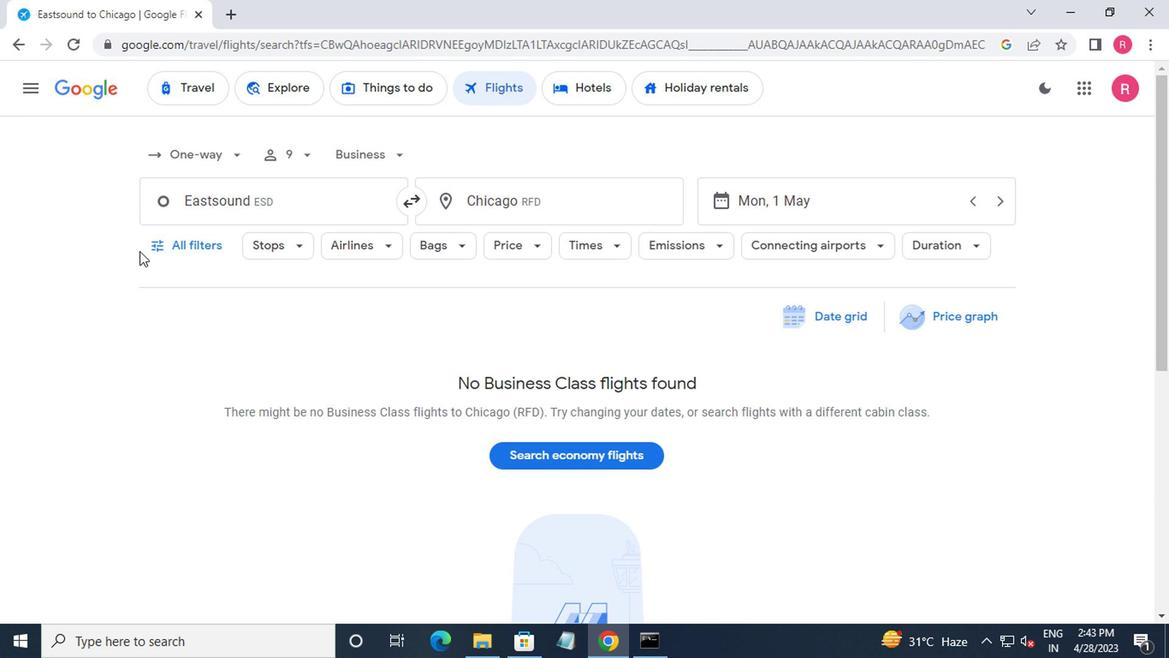 
Action: Mouse pressed left at (261, 325)
Screenshot: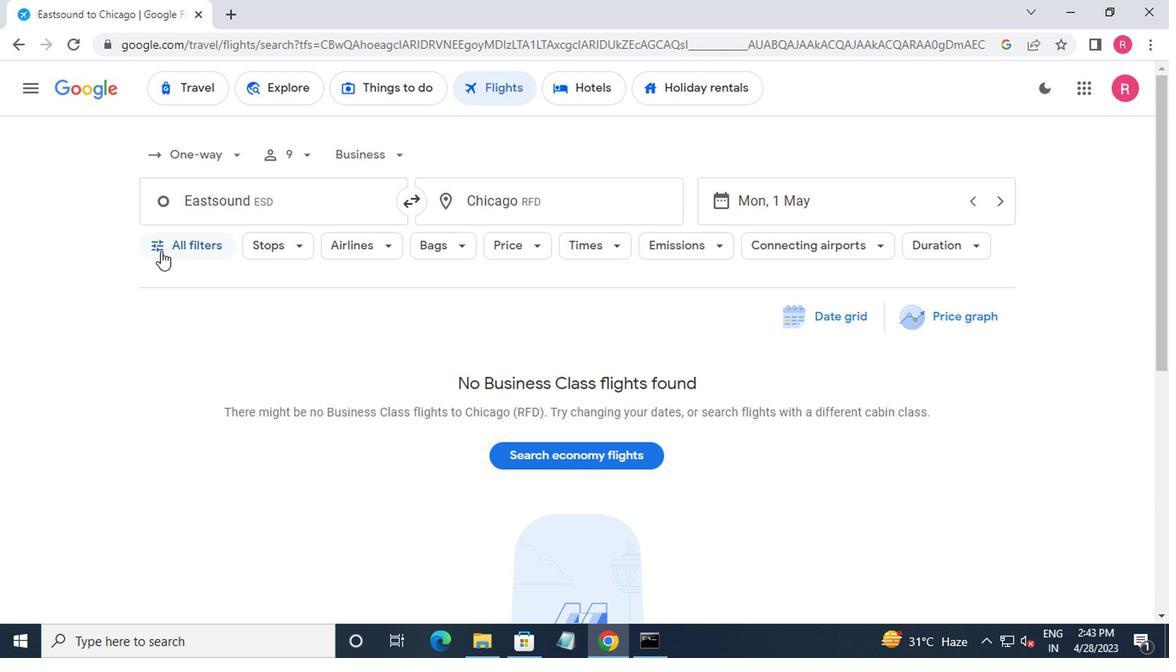 
Action: Mouse moved to (293, 376)
Screenshot: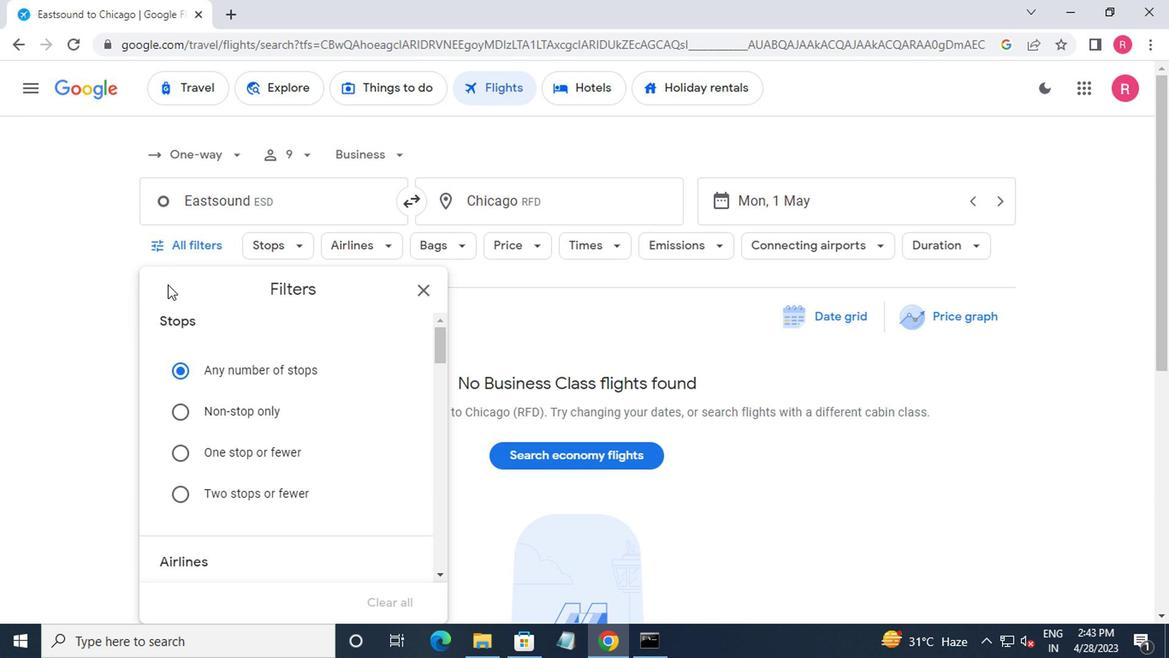 
Action: Mouse scrolled (293, 375) with delta (0, 0)
Screenshot: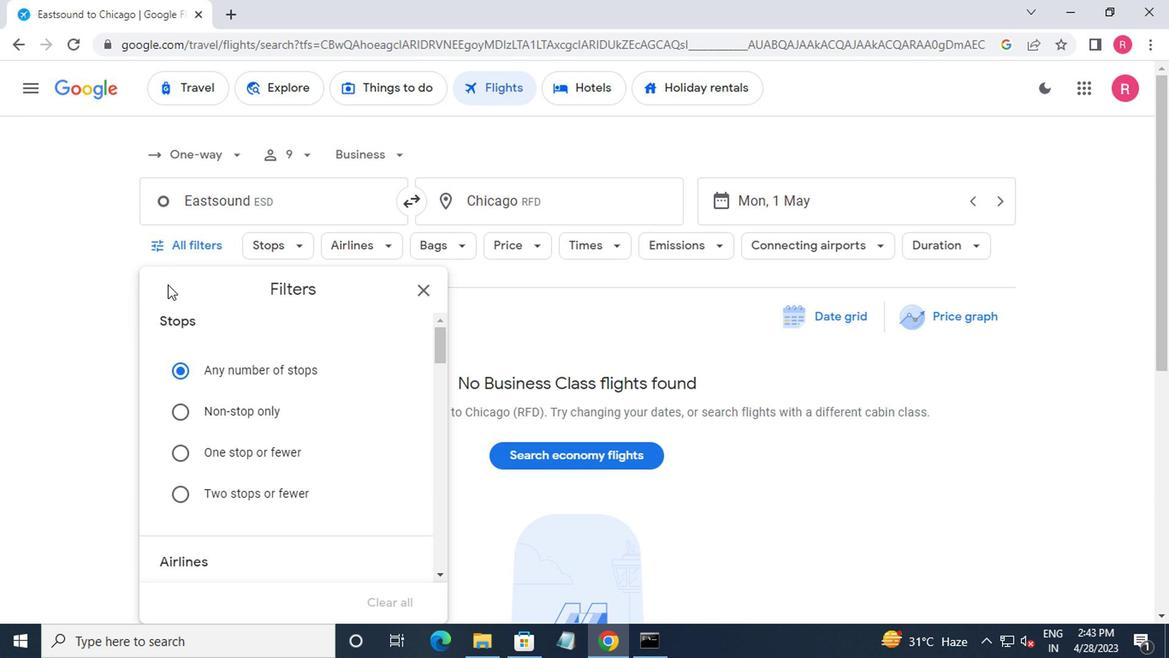 
Action: Mouse moved to (307, 395)
Screenshot: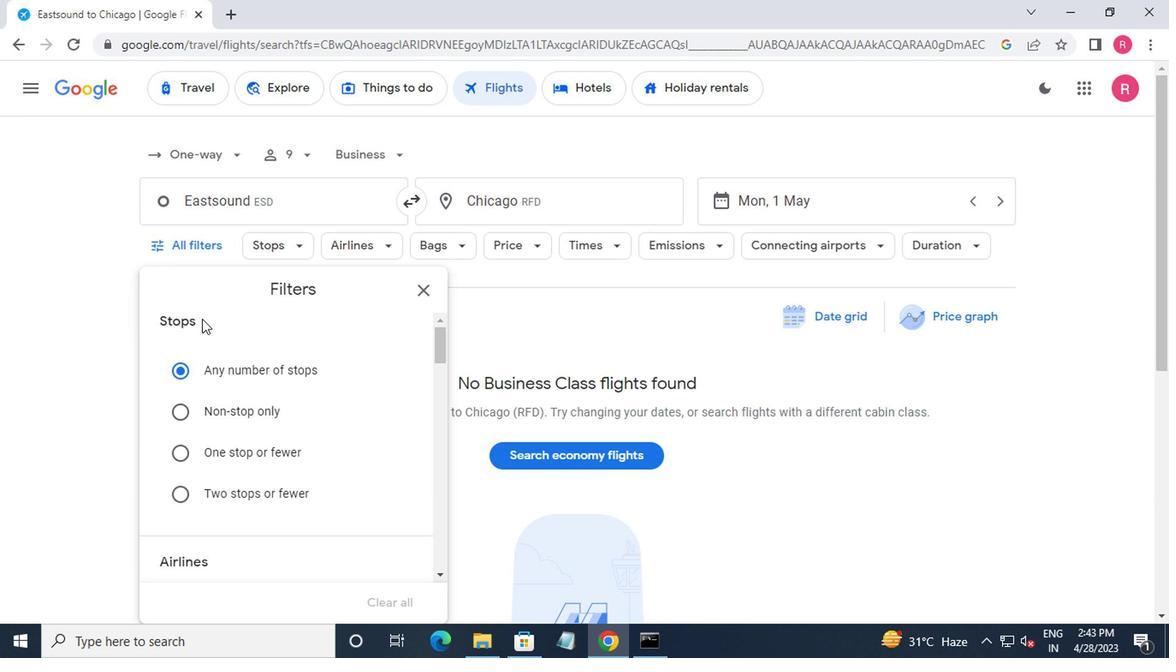 
Action: Mouse scrolled (307, 394) with delta (0, 0)
Screenshot: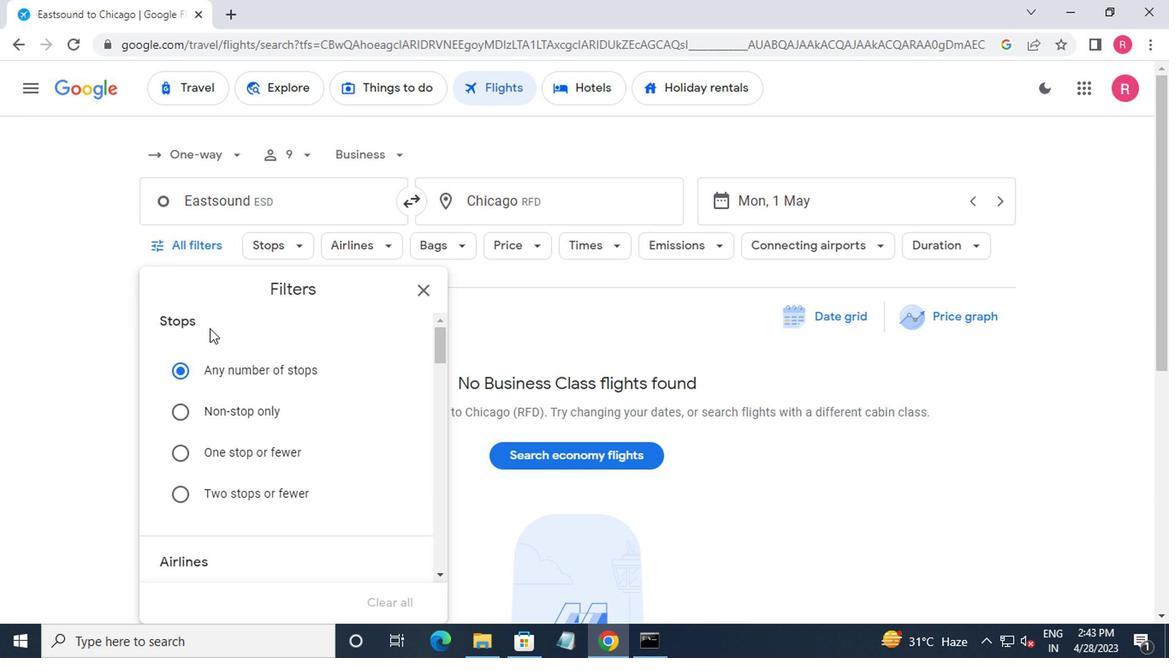 
Action: Mouse scrolled (307, 394) with delta (0, 0)
Screenshot: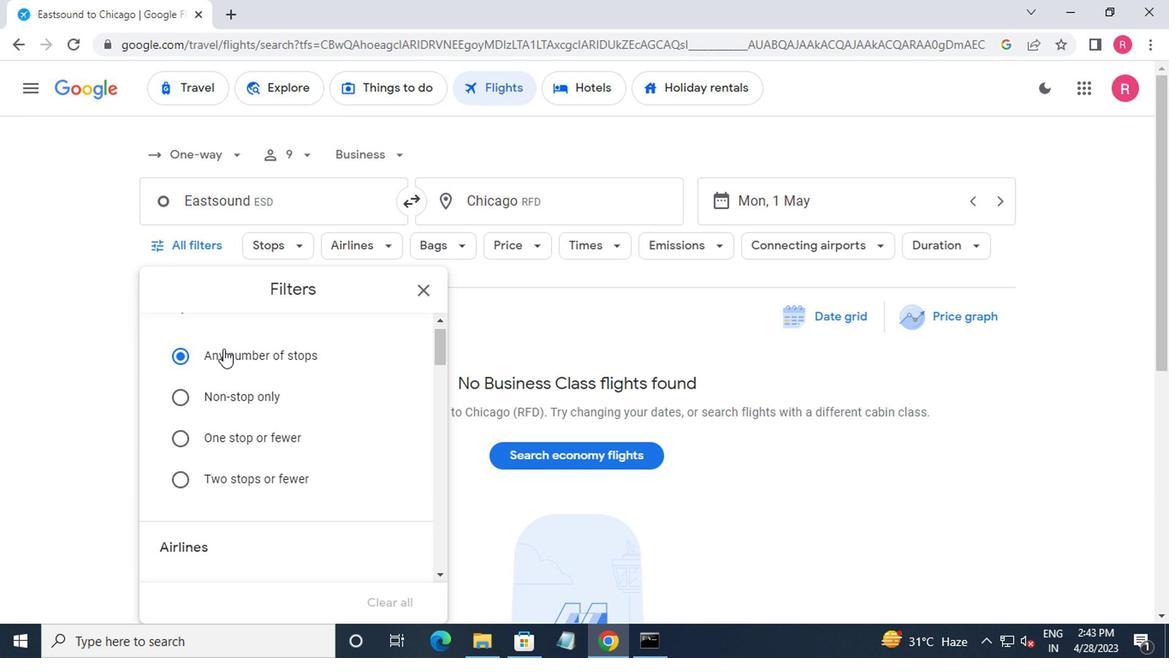 
Action: Mouse scrolled (307, 394) with delta (0, 0)
Screenshot: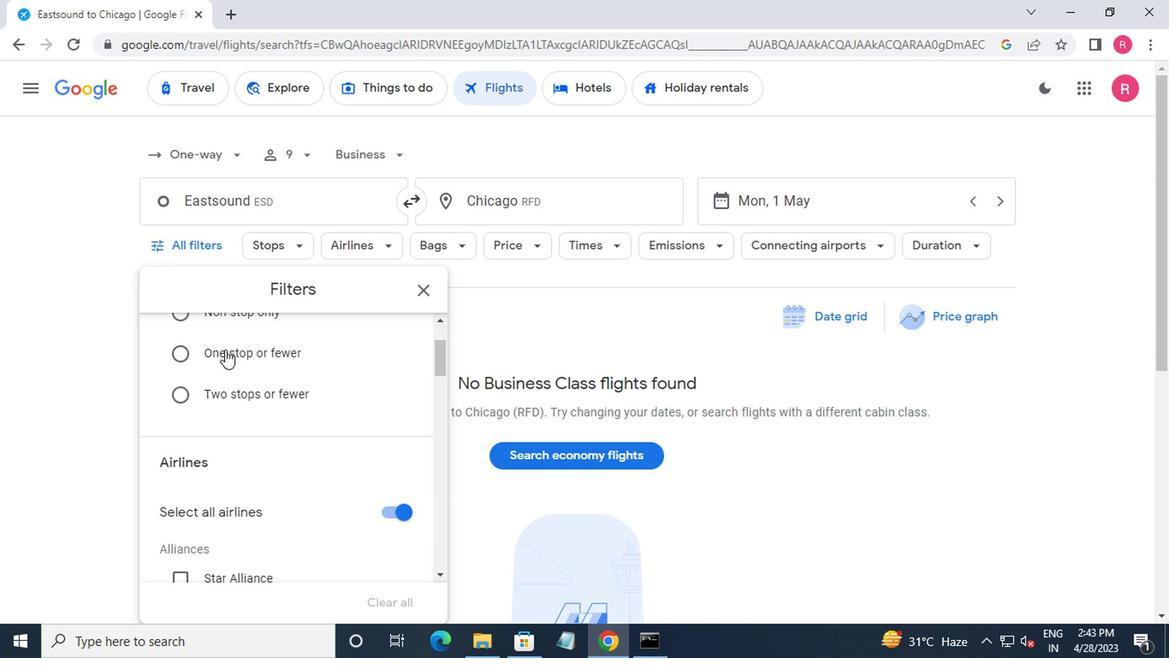 
Action: Mouse moved to (307, 393)
Screenshot: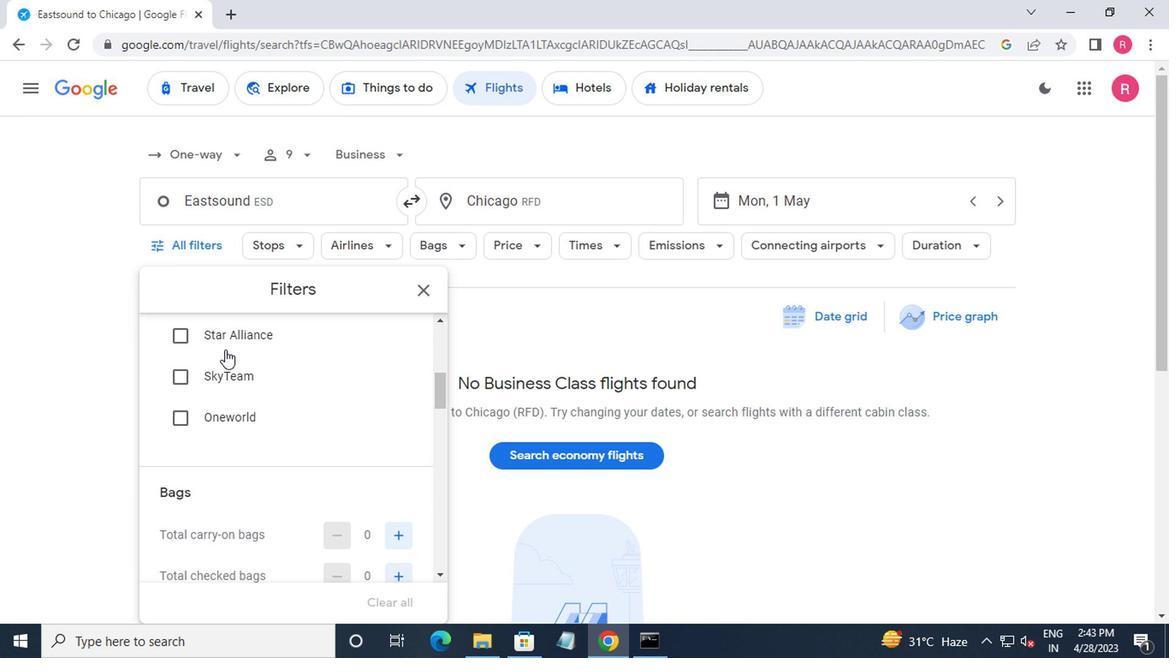 
Action: Mouse scrolled (307, 393) with delta (0, 0)
Screenshot: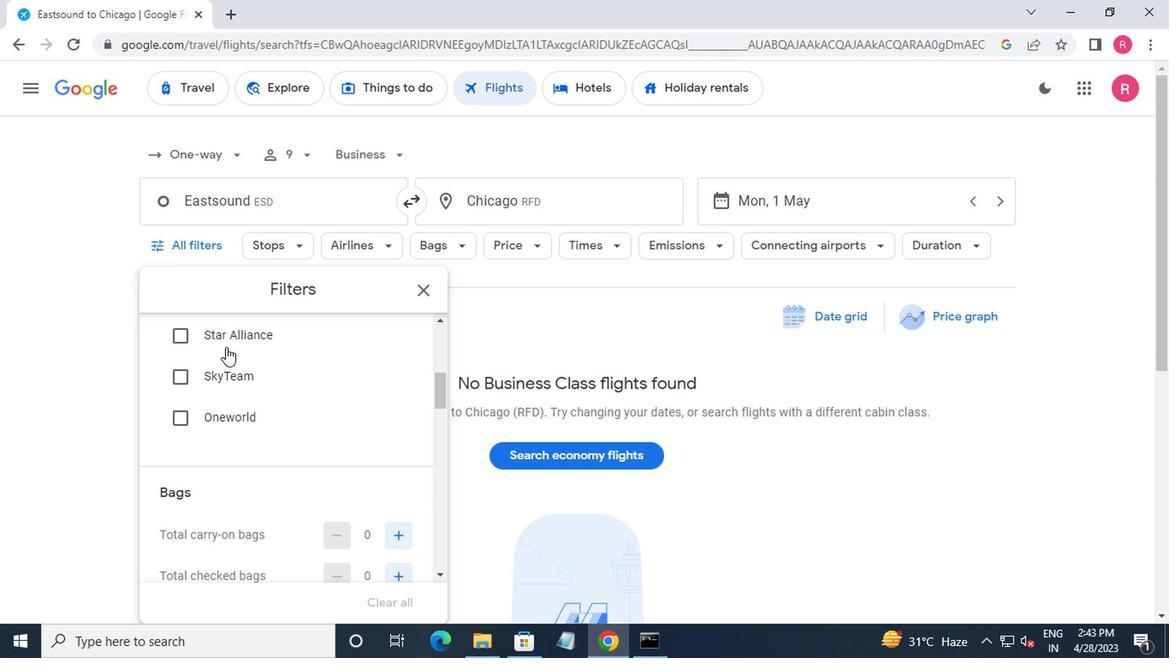 
Action: Mouse scrolled (307, 393) with delta (0, 0)
Screenshot: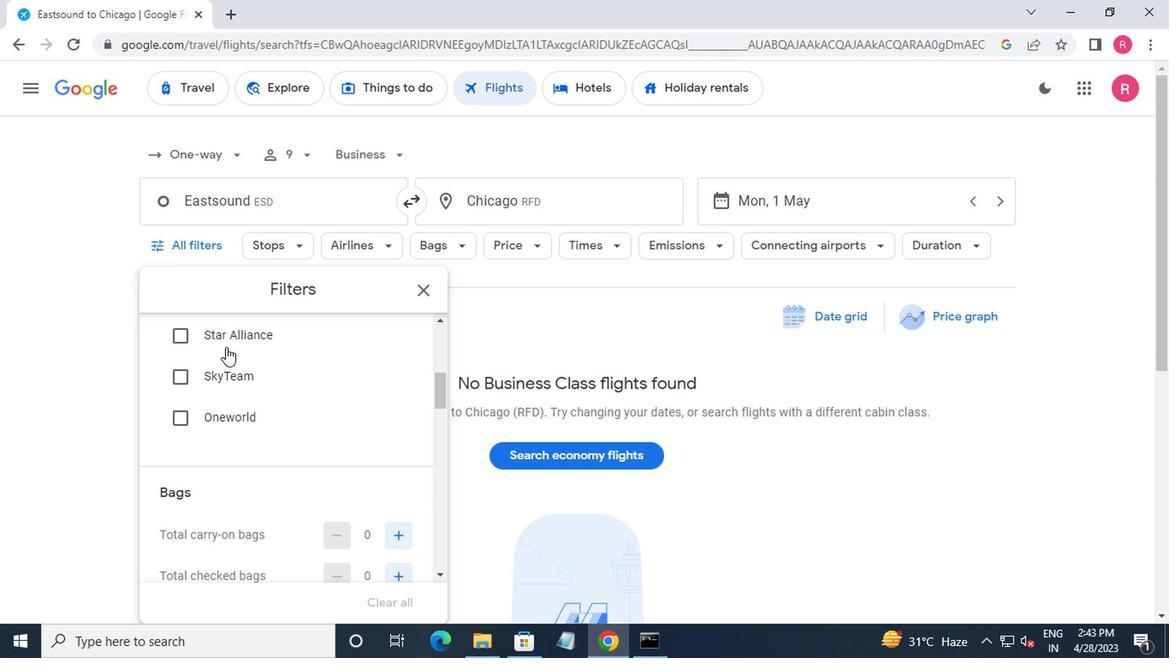
Action: Mouse scrolled (307, 394) with delta (0, 0)
Screenshot: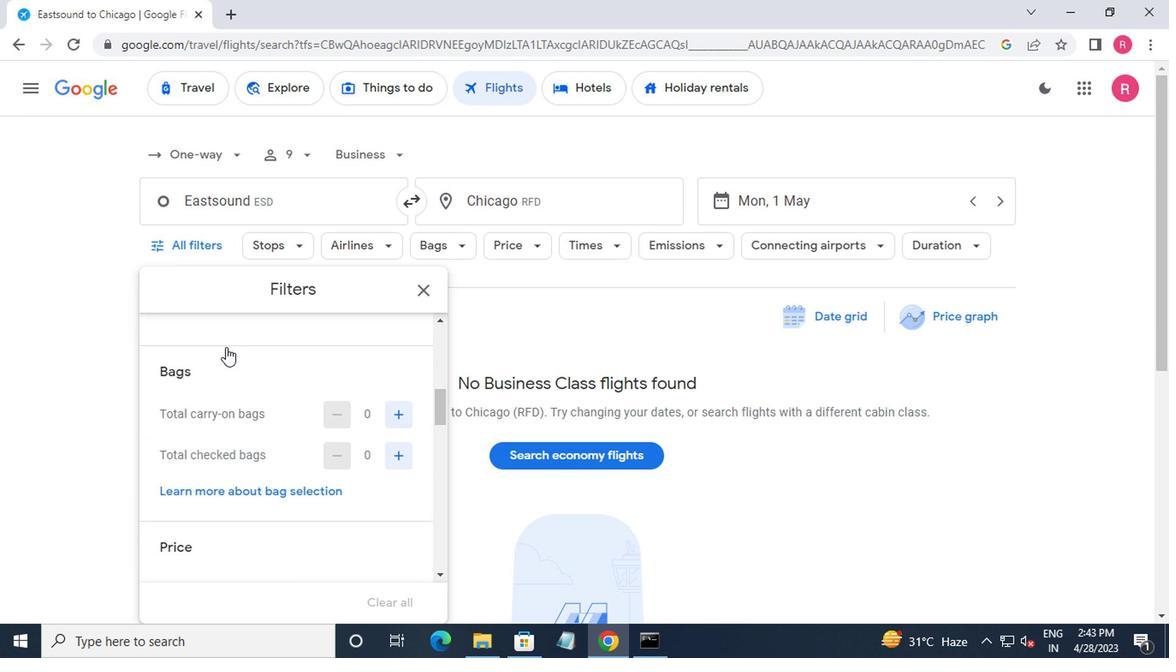 
Action: Mouse scrolled (307, 394) with delta (0, 0)
Screenshot: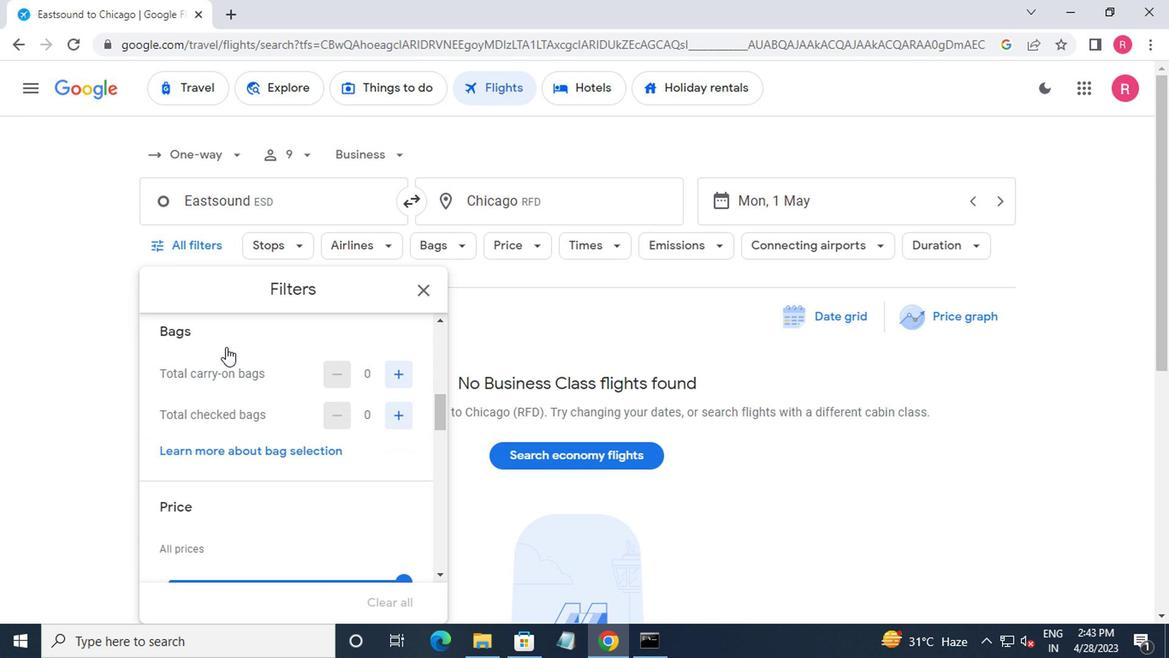 
Action: Mouse scrolled (307, 394) with delta (0, 0)
Screenshot: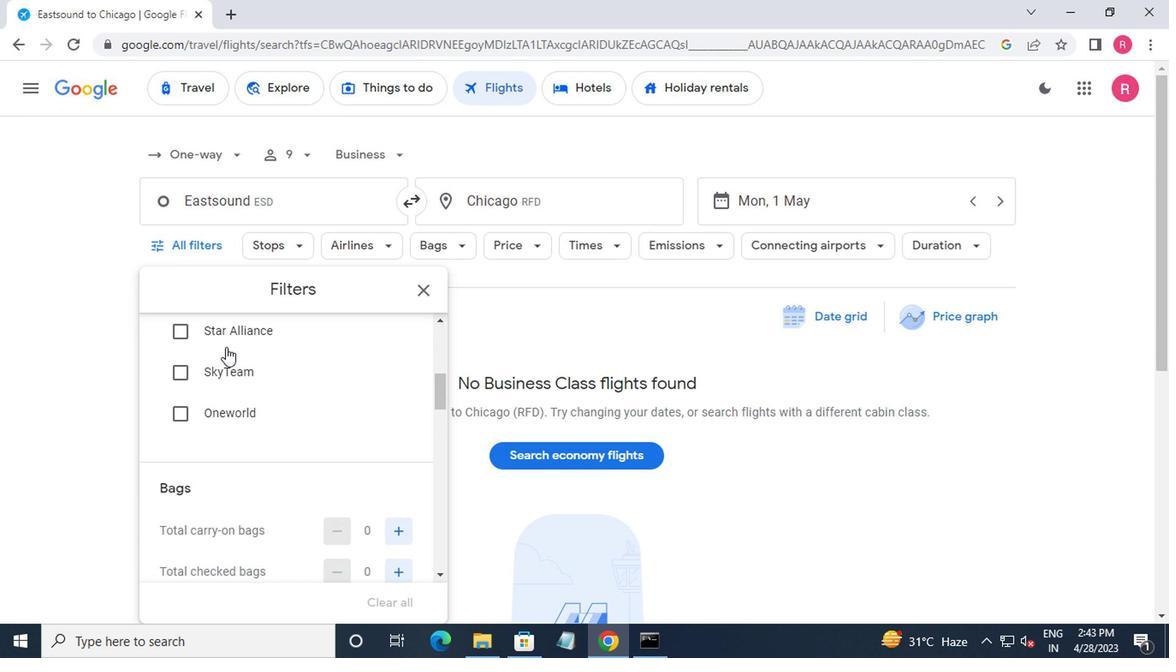 
Action: Mouse moved to (400, 386)
Screenshot: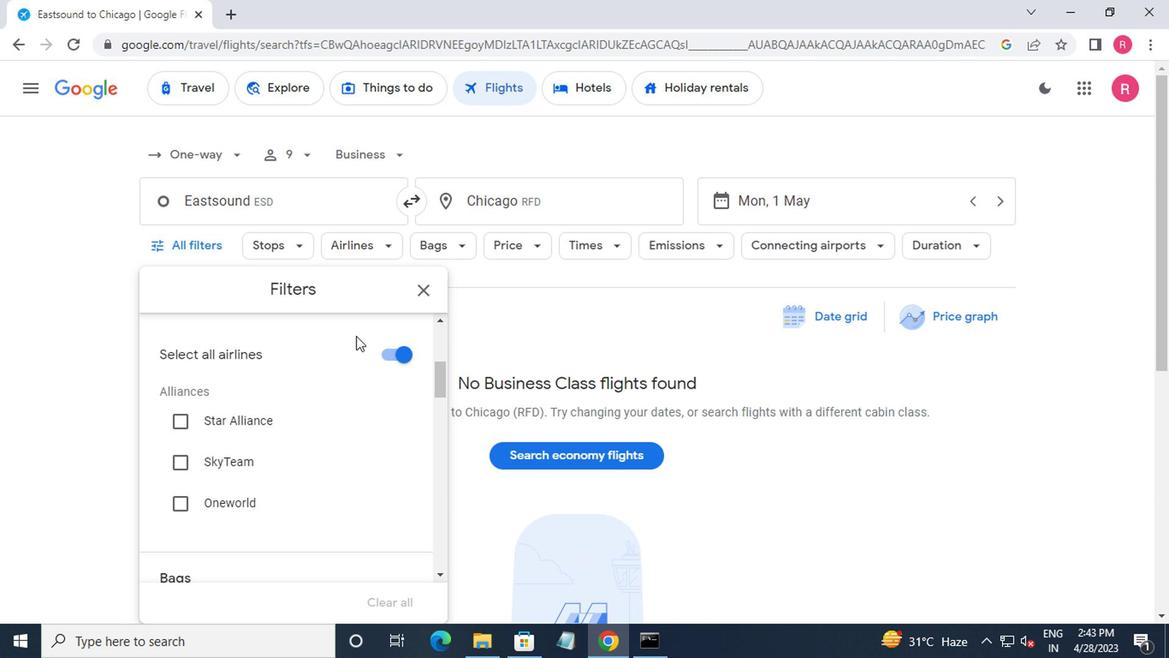 
Action: Mouse scrolled (400, 386) with delta (0, 0)
Screenshot: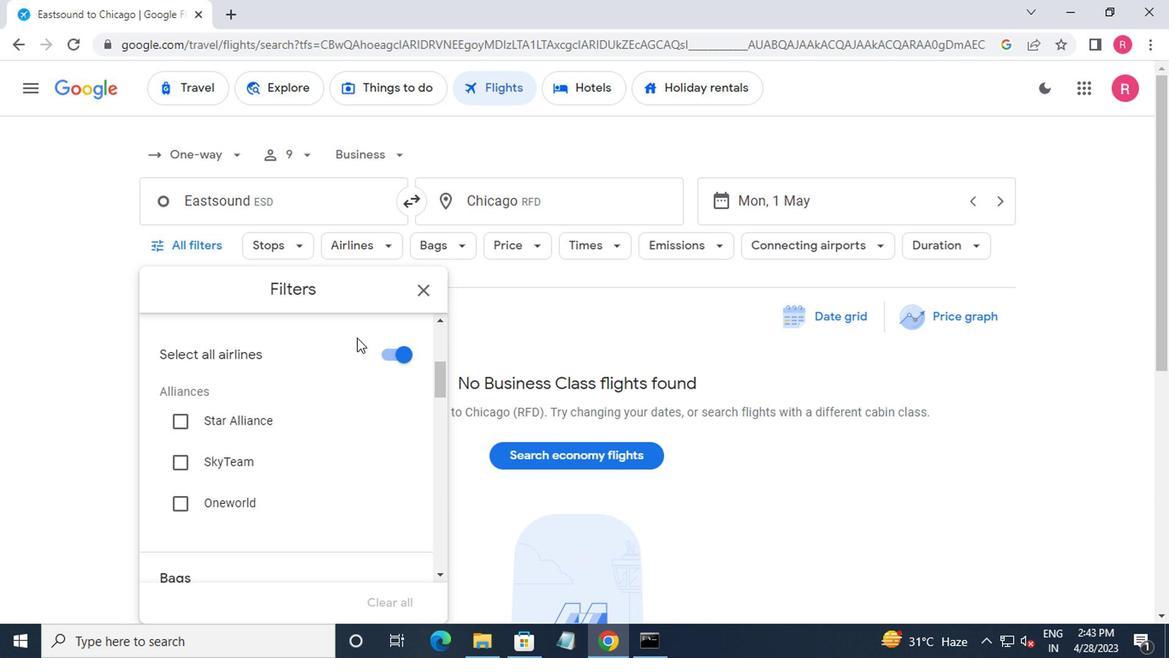 
Action: Mouse scrolled (400, 386) with delta (0, 0)
Screenshot: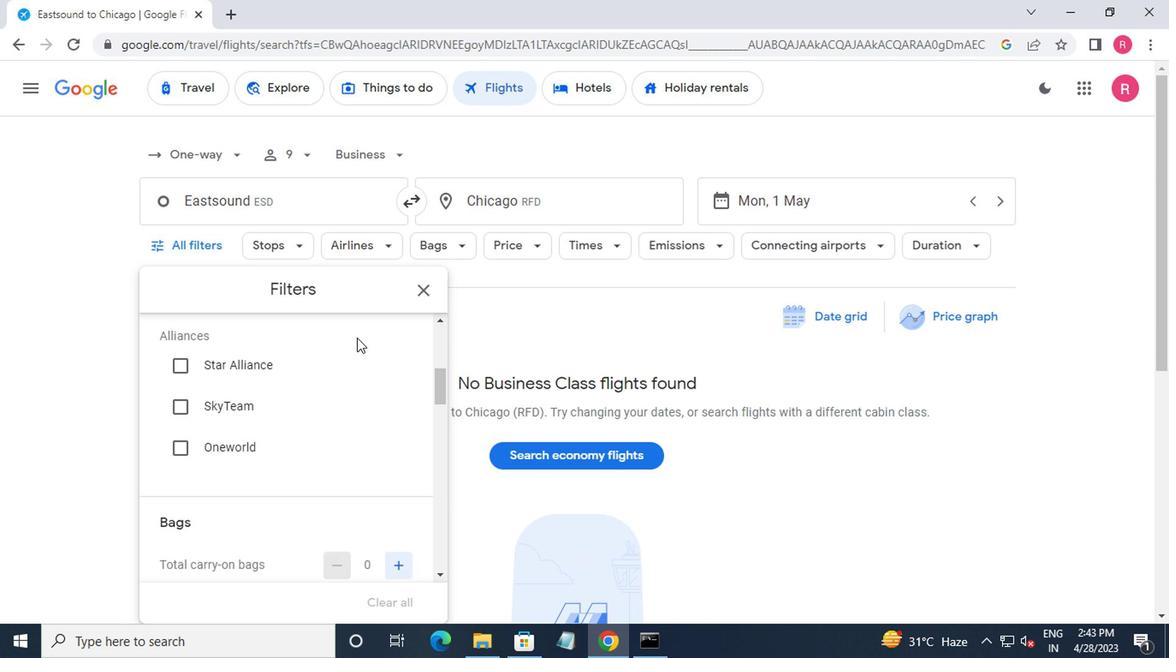 
Action: Mouse moved to (427, 496)
Screenshot: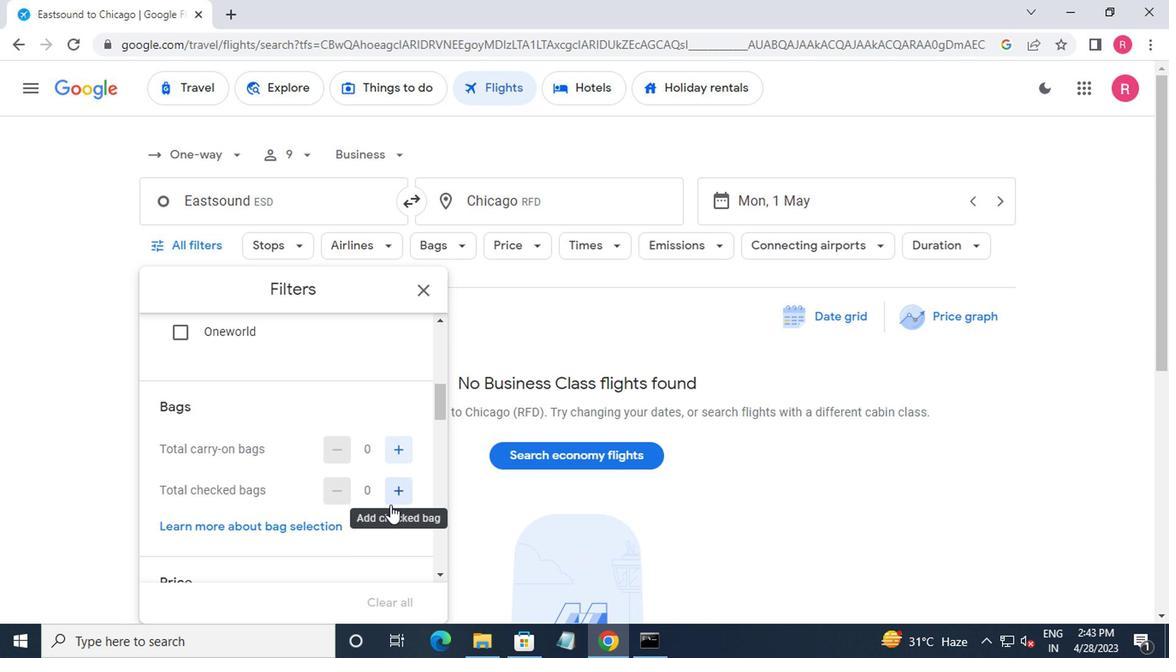 
Action: Mouse pressed left at (427, 496)
Screenshot: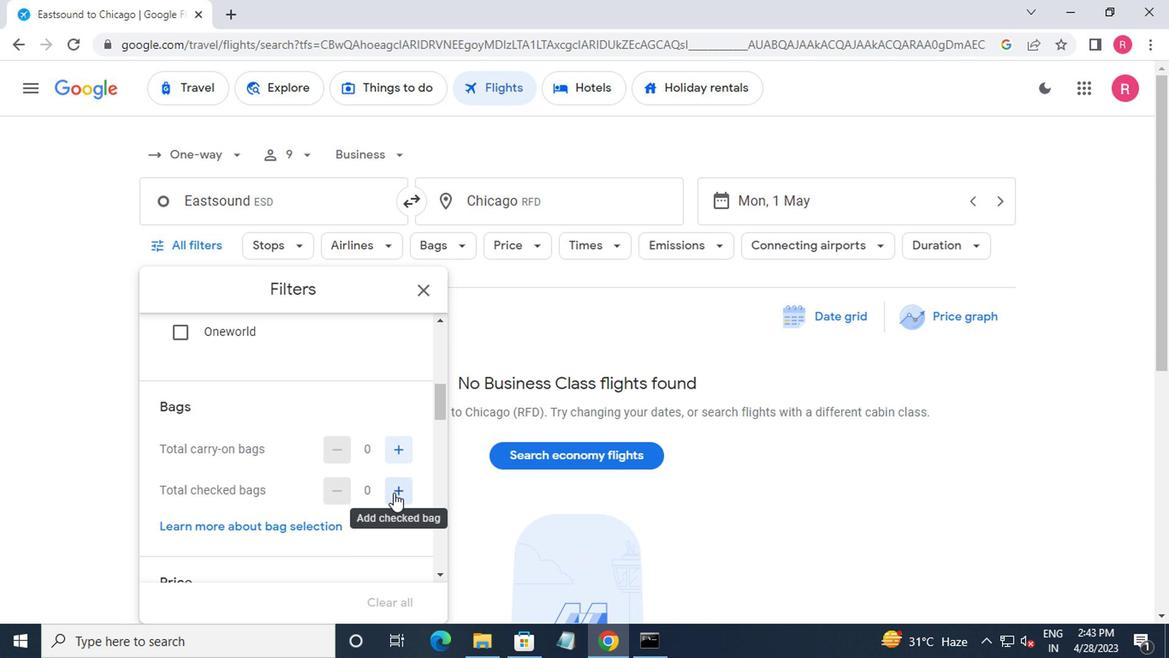 
Action: Mouse pressed left at (427, 496)
Screenshot: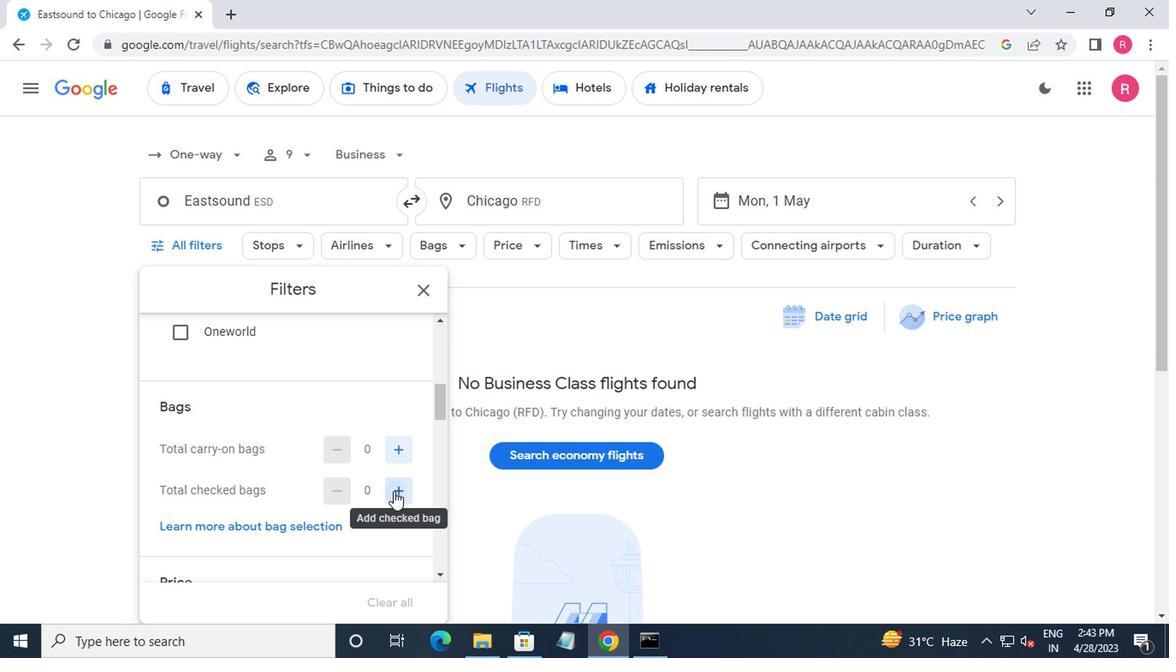 
Action: Mouse moved to (427, 496)
Screenshot: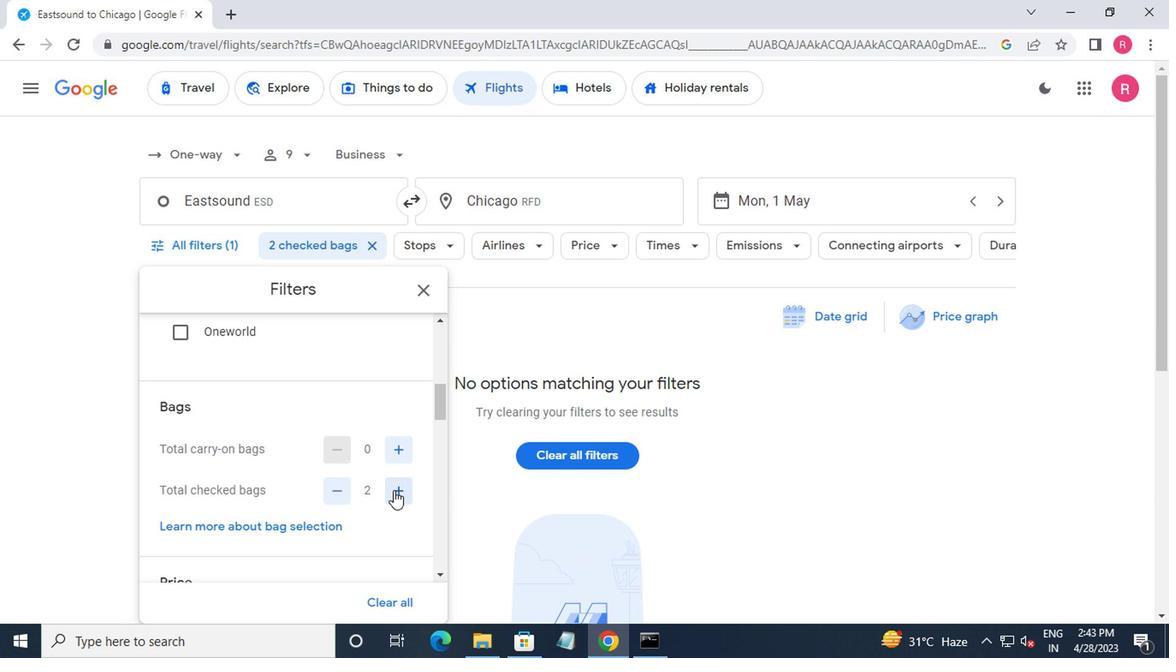 
Action: Mouse scrolled (427, 496) with delta (0, 0)
Screenshot: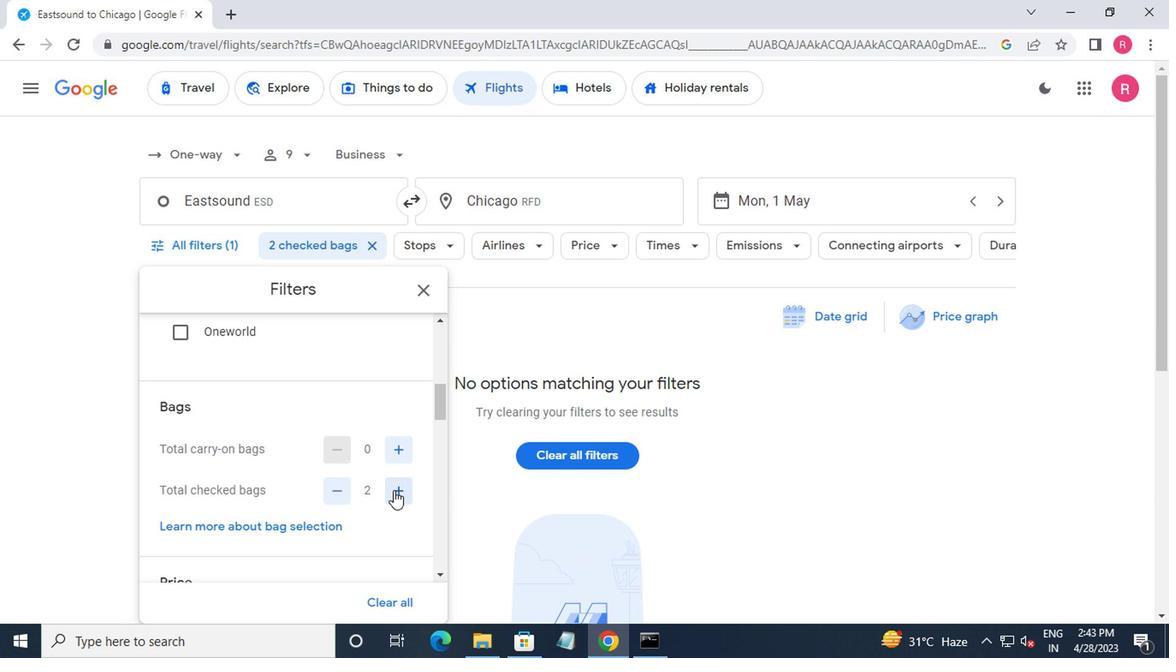 
Action: Mouse moved to (432, 556)
Screenshot: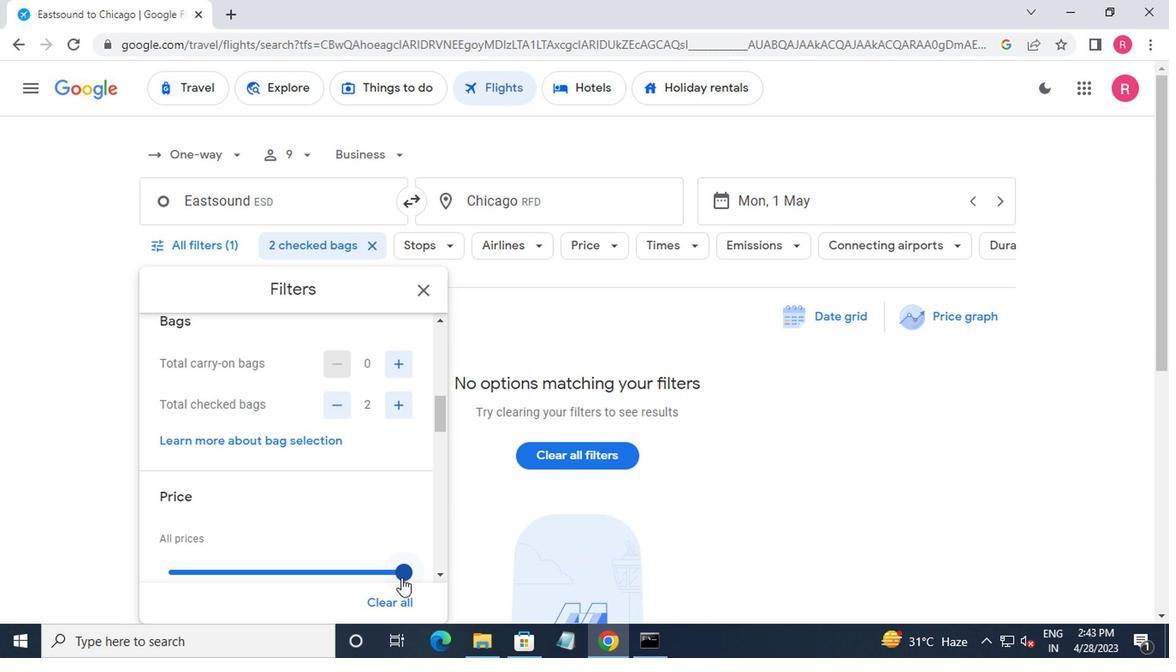 
Action: Mouse pressed left at (432, 556)
Screenshot: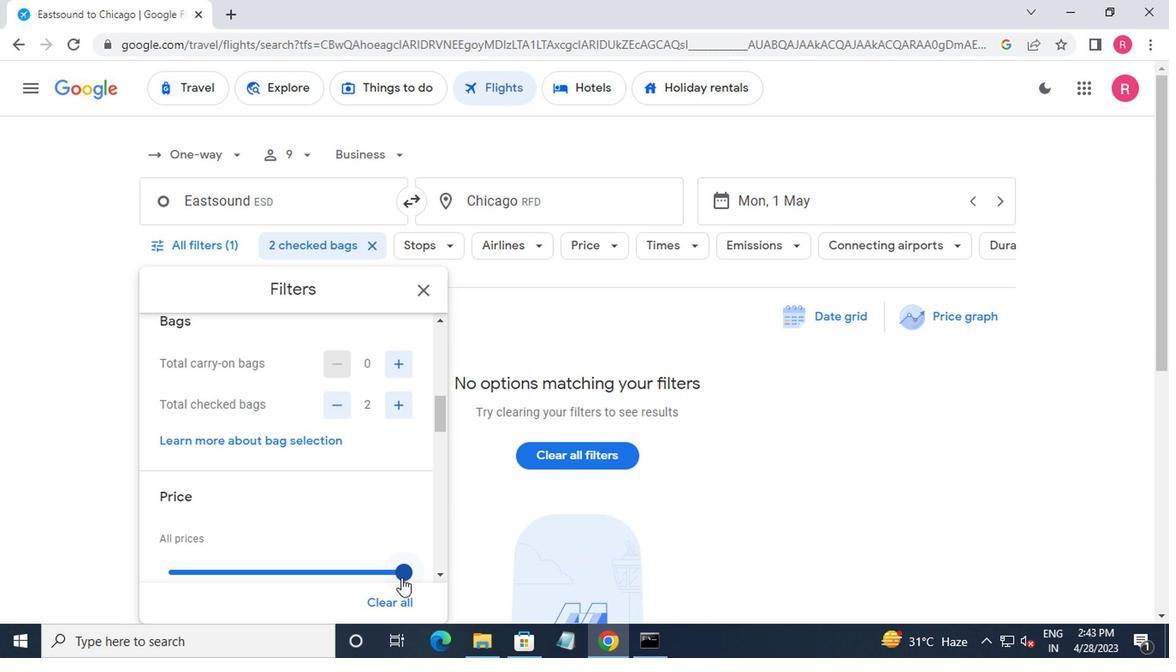 
Action: Mouse moved to (376, 511)
Screenshot: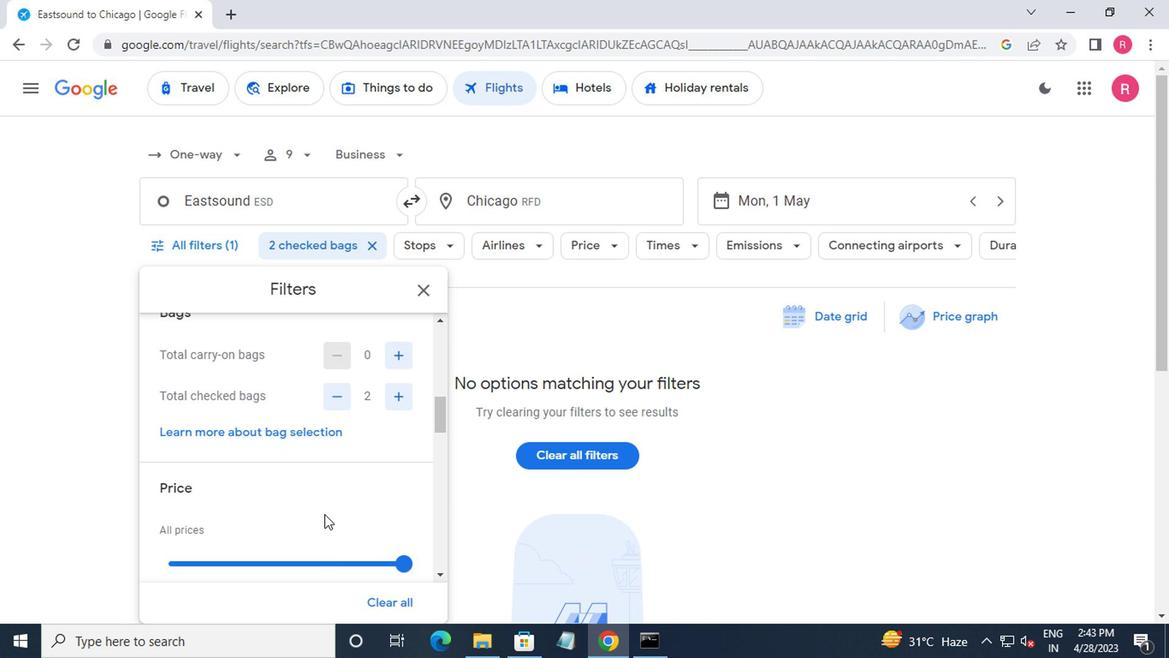 
Action: Mouse scrolled (376, 510) with delta (0, 0)
Screenshot: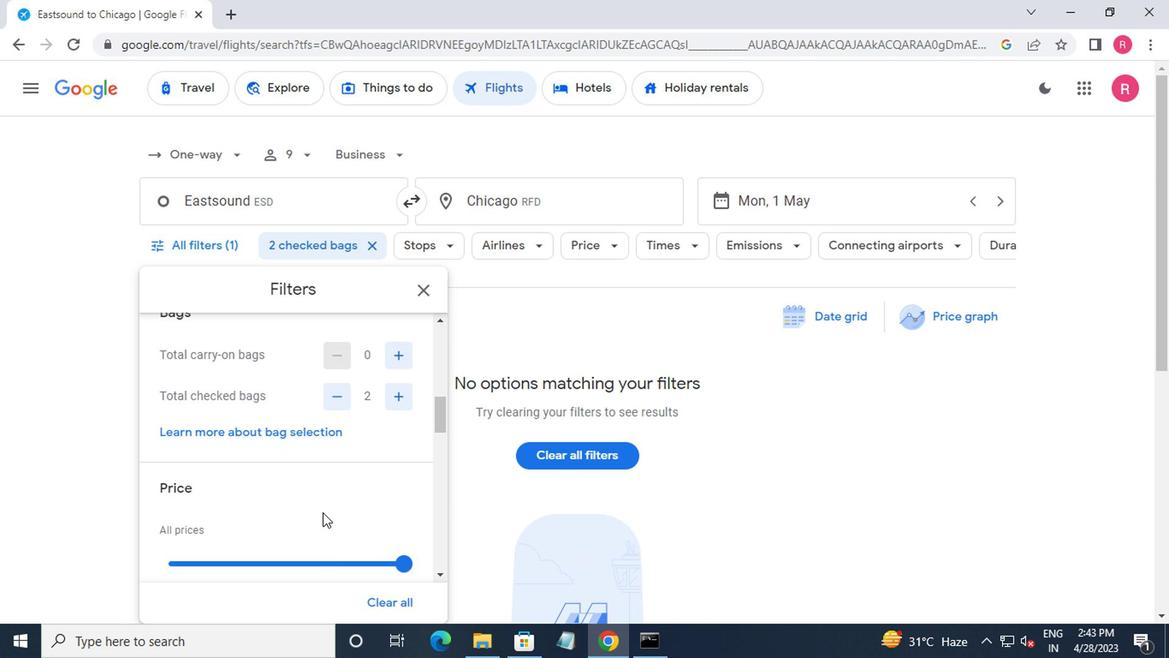 
Action: Mouse moved to (375, 510)
Screenshot: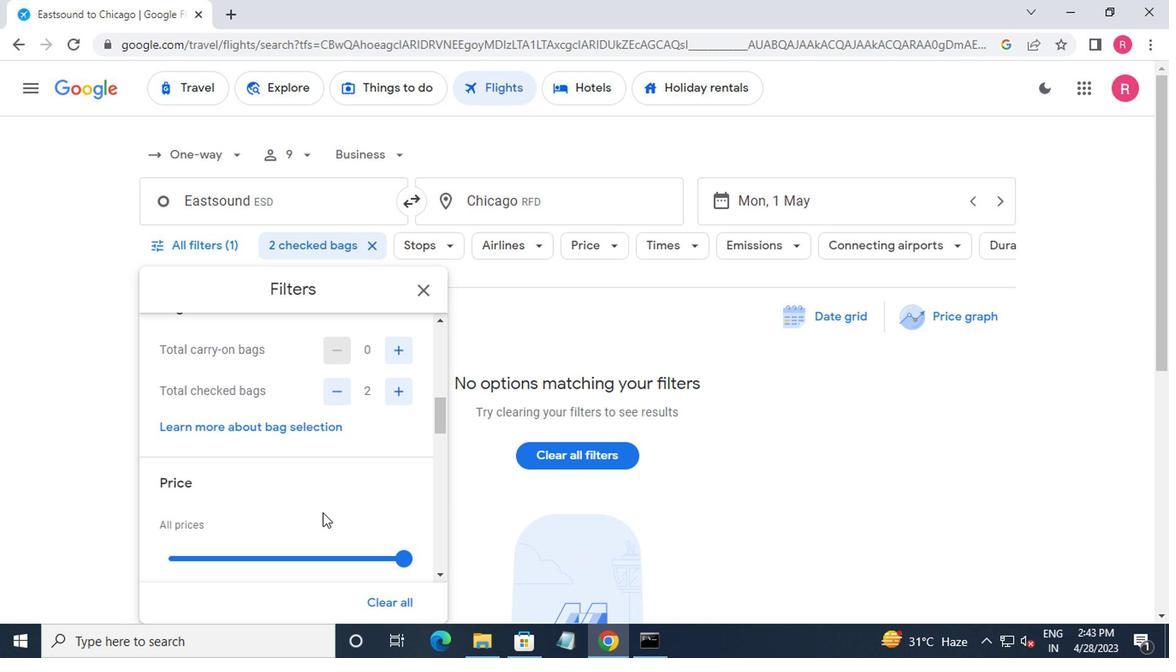 
Action: Mouse scrolled (375, 510) with delta (0, 0)
Screenshot: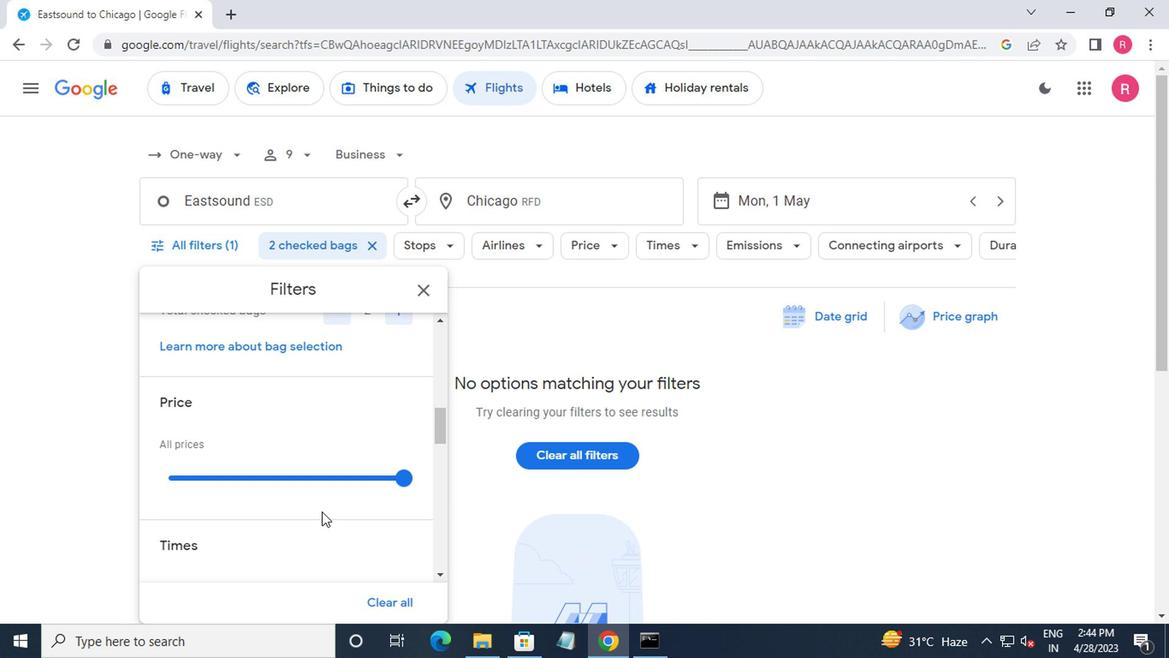 
Action: Mouse scrolled (375, 510) with delta (0, 0)
Screenshot: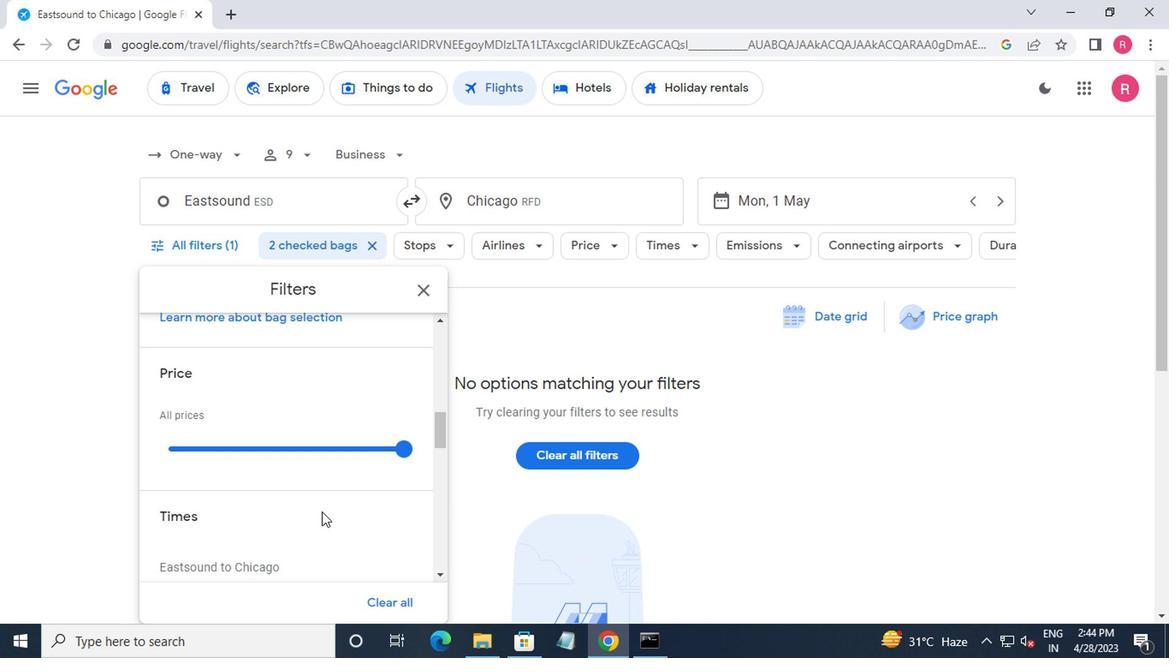
Action: Mouse moved to (261, 511)
Screenshot: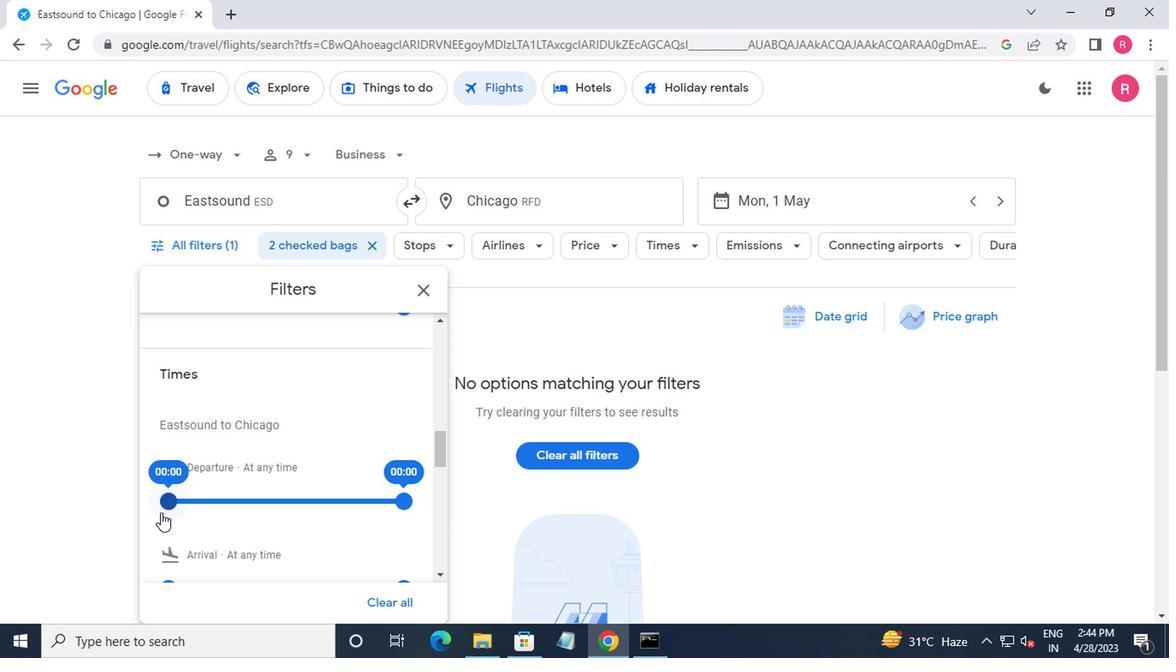 
Action: Mouse pressed left at (261, 511)
Screenshot: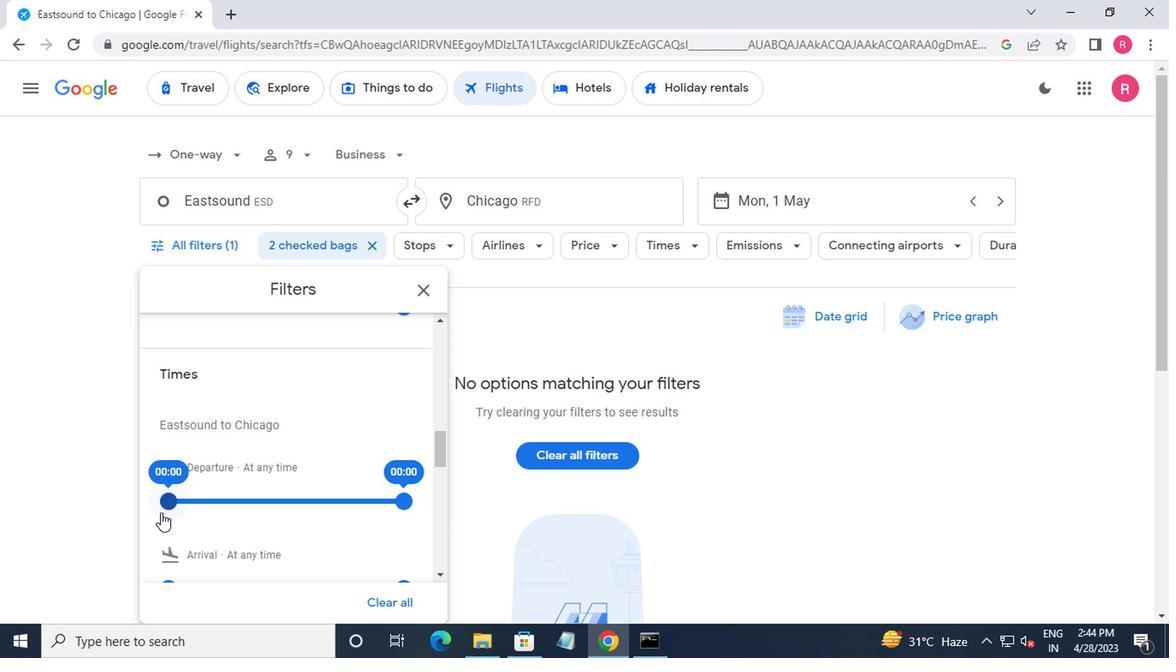 
Action: Mouse moved to (433, 503)
Screenshot: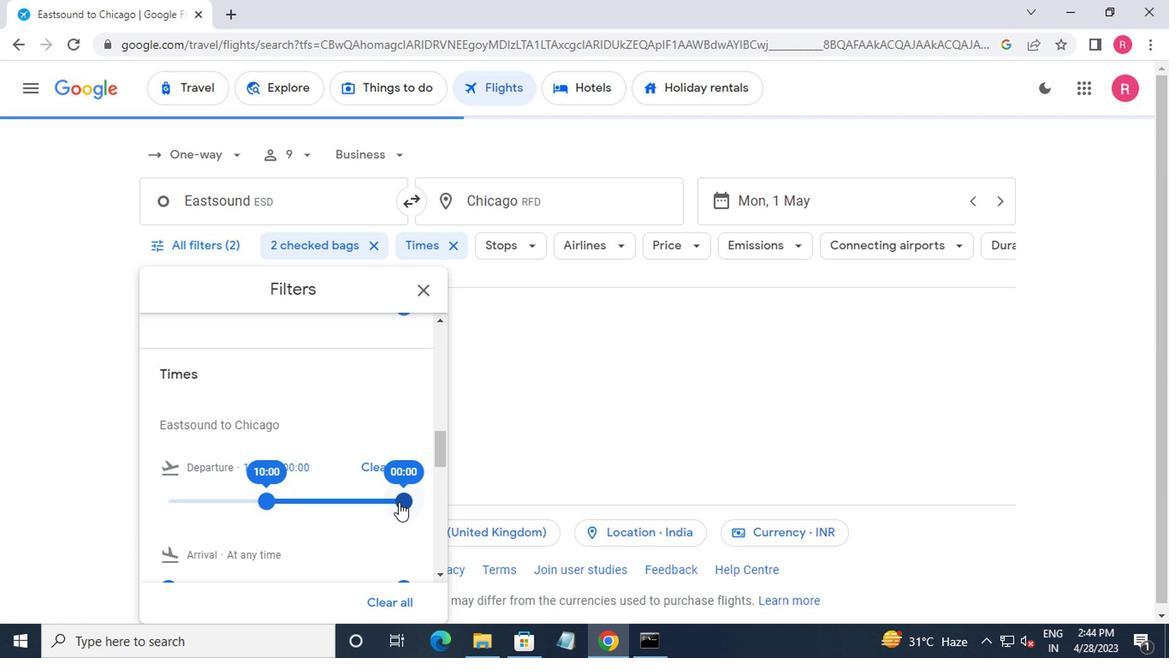 
Action: Mouse pressed left at (433, 503)
Screenshot: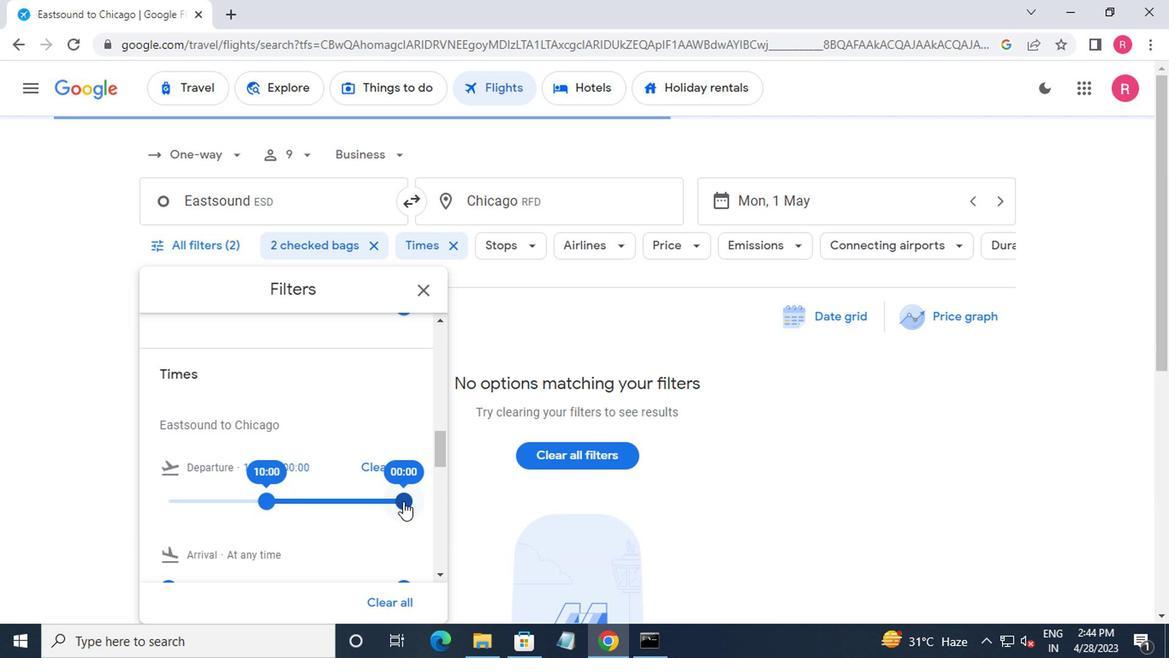 
Action: Mouse moved to (447, 355)
Screenshot: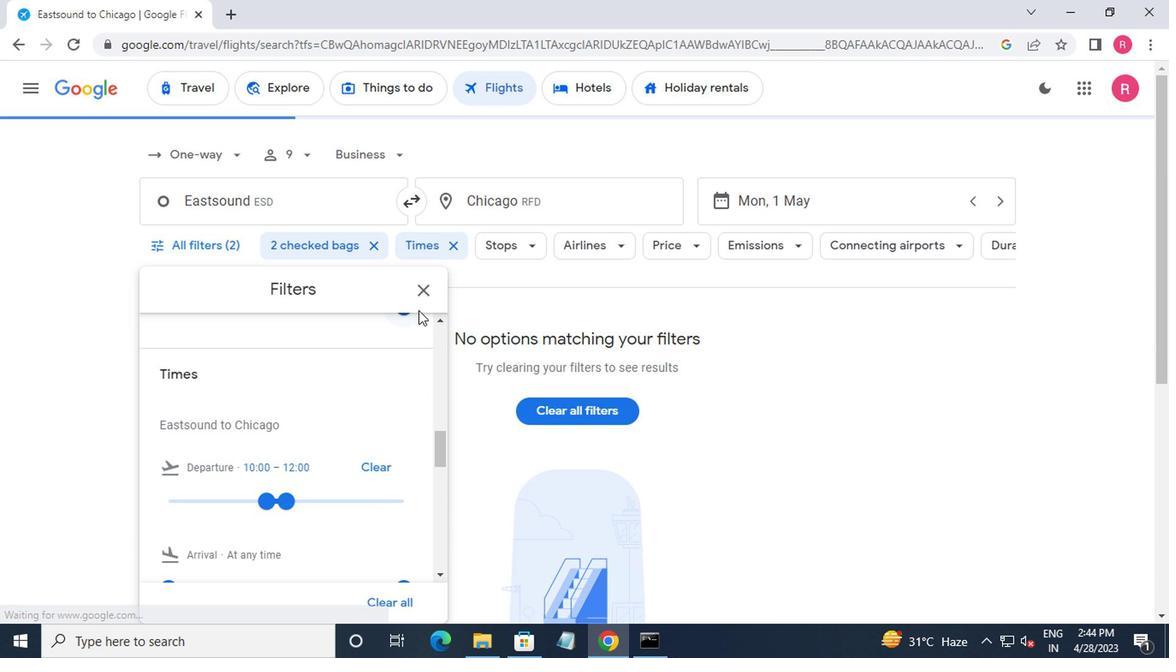 
Action: Mouse pressed left at (447, 355)
Screenshot: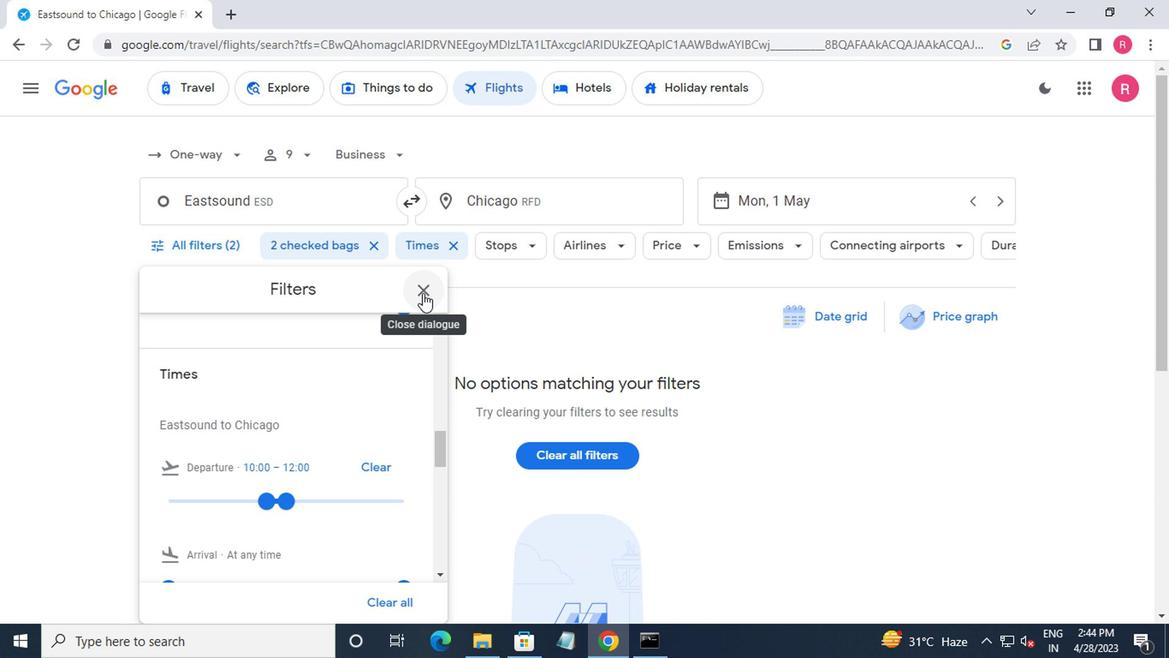 
Action: Mouse moved to (448, 354)
Screenshot: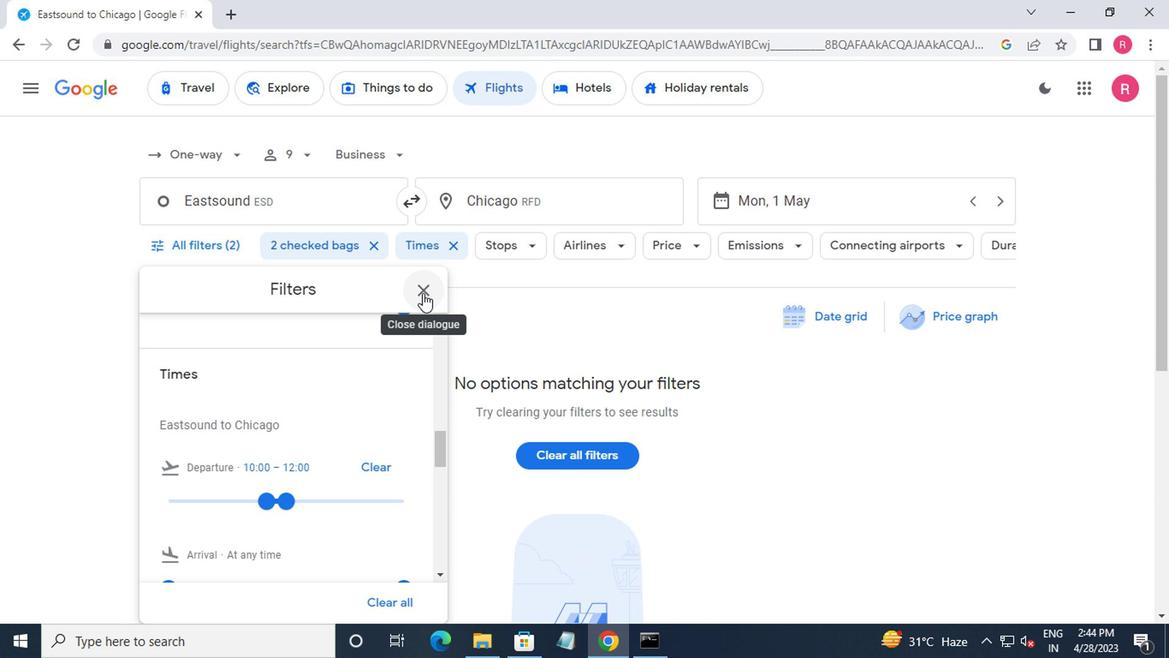 
